 Task:  Click on Golf Select Pick Sheet First name Olivia Last name Garcia and  Email softage.4@softage.net Group 1 Patrick Cantlay Group 2 Justin Thomas Bonus Golfer Patrick Cantlay Group 3 Tom Kim Group 4 Sahith Theegala #1 Golfer For The Week Tom Kim Tie-Breaker Score 1 Submit pick sheet
Action: Mouse pressed left at (587, 220)
Screenshot: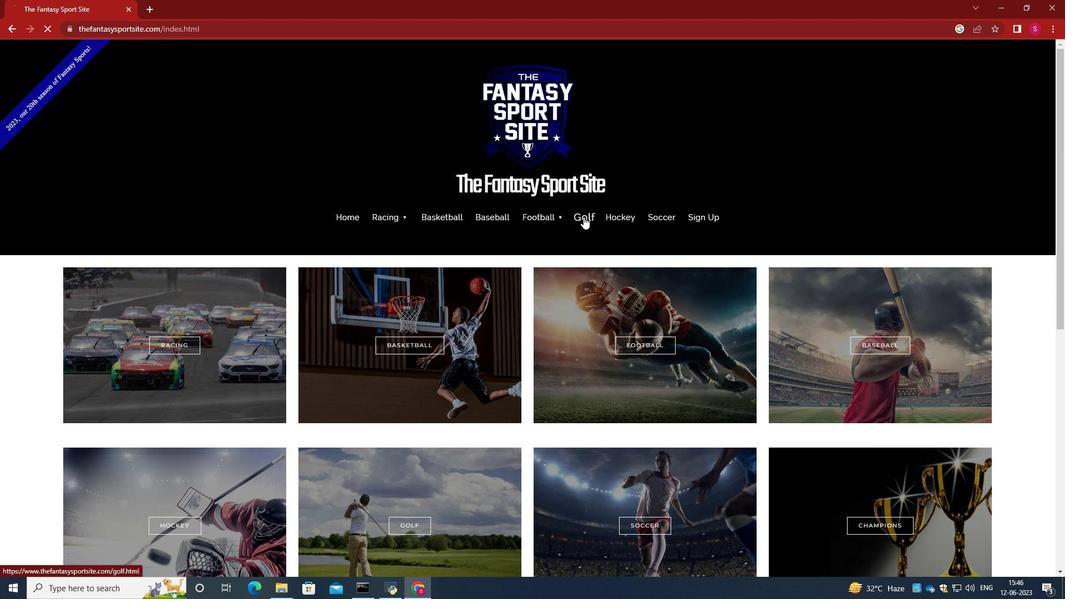 
Action: Mouse moved to (506, 309)
Screenshot: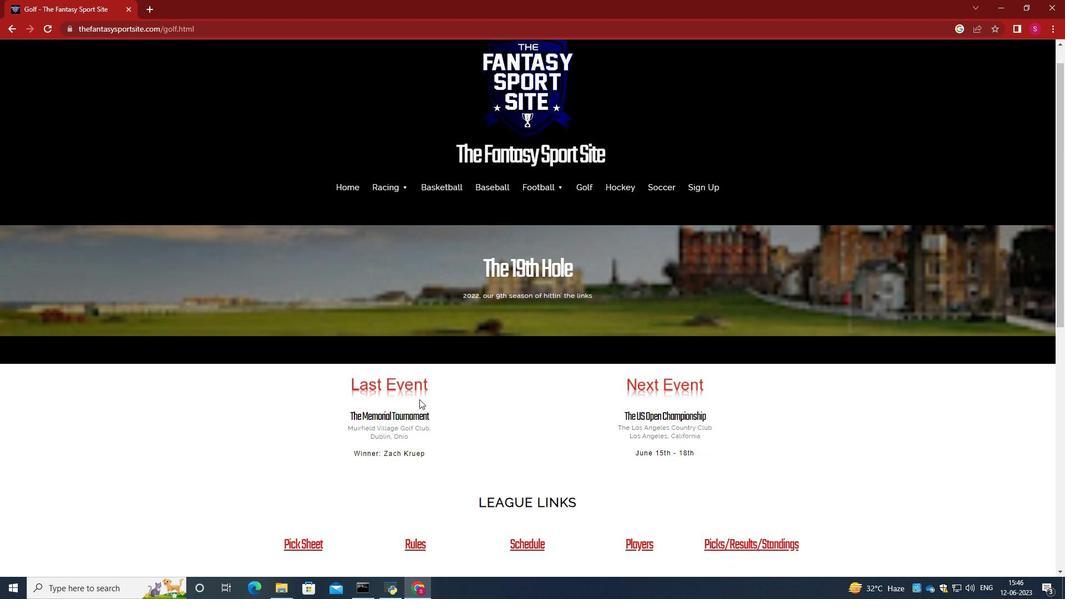 
Action: Mouse scrolled (506, 308) with delta (0, 0)
Screenshot: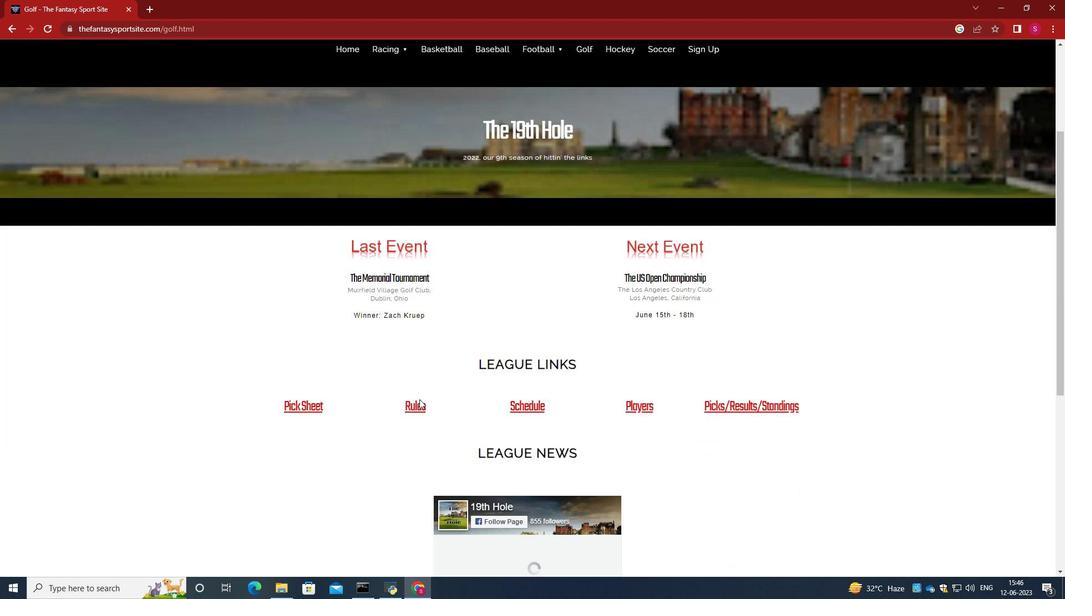 
Action: Mouse scrolled (506, 308) with delta (0, 0)
Screenshot: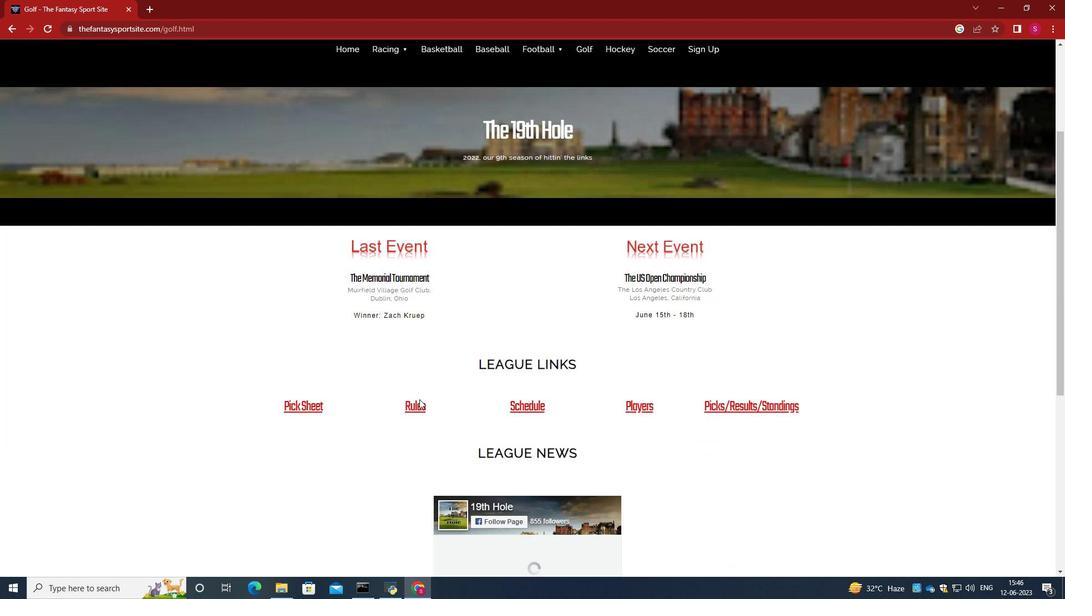 
Action: Mouse scrolled (506, 308) with delta (0, 0)
Screenshot: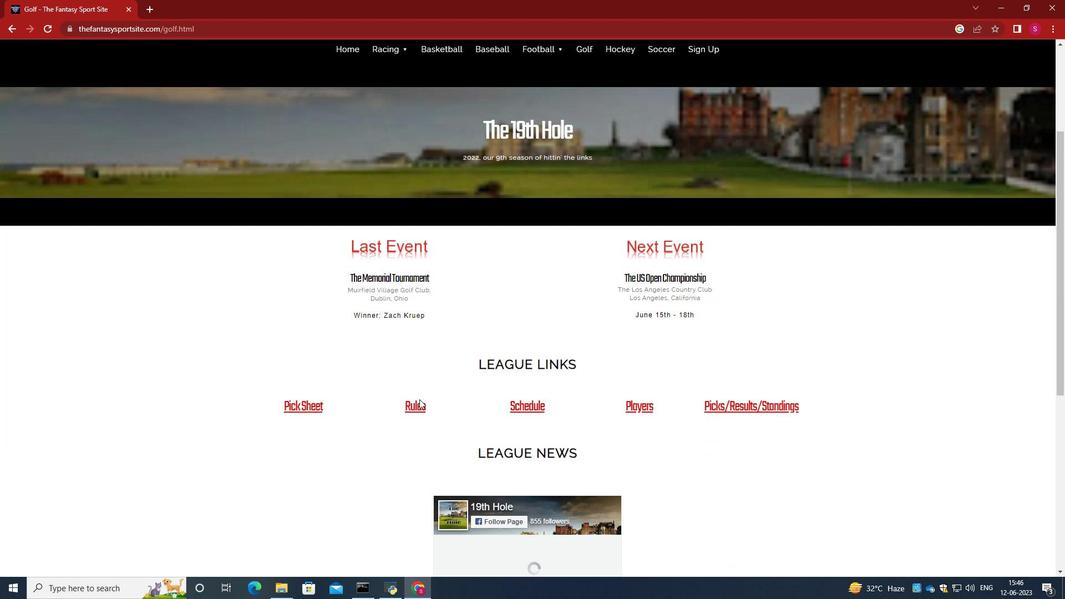 
Action: Mouse scrolled (506, 308) with delta (0, 0)
Screenshot: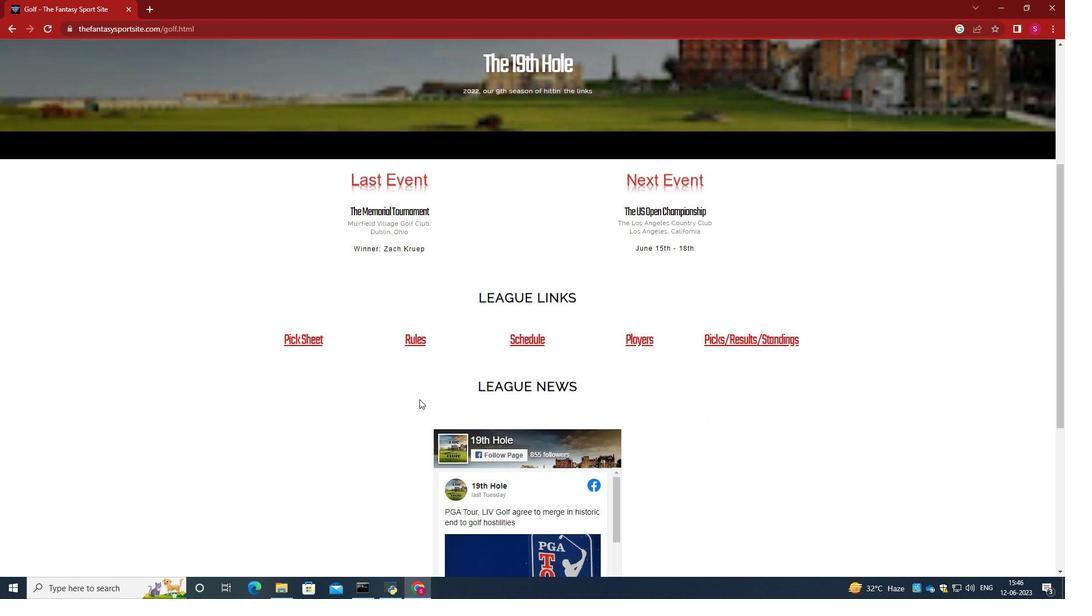 
Action: Mouse scrolled (506, 308) with delta (0, 0)
Screenshot: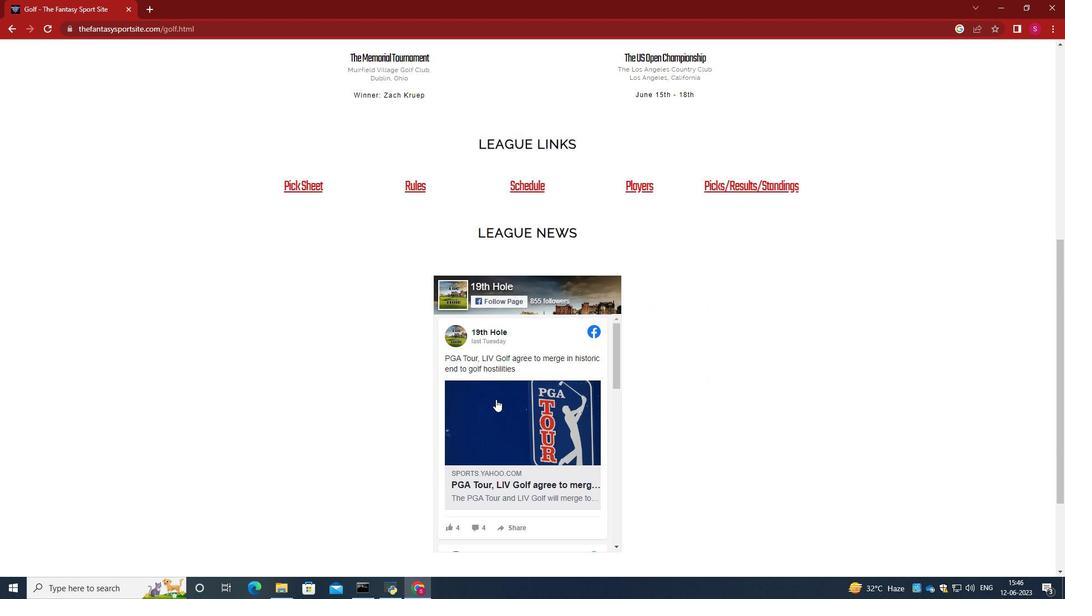 
Action: Mouse moved to (292, 295)
Screenshot: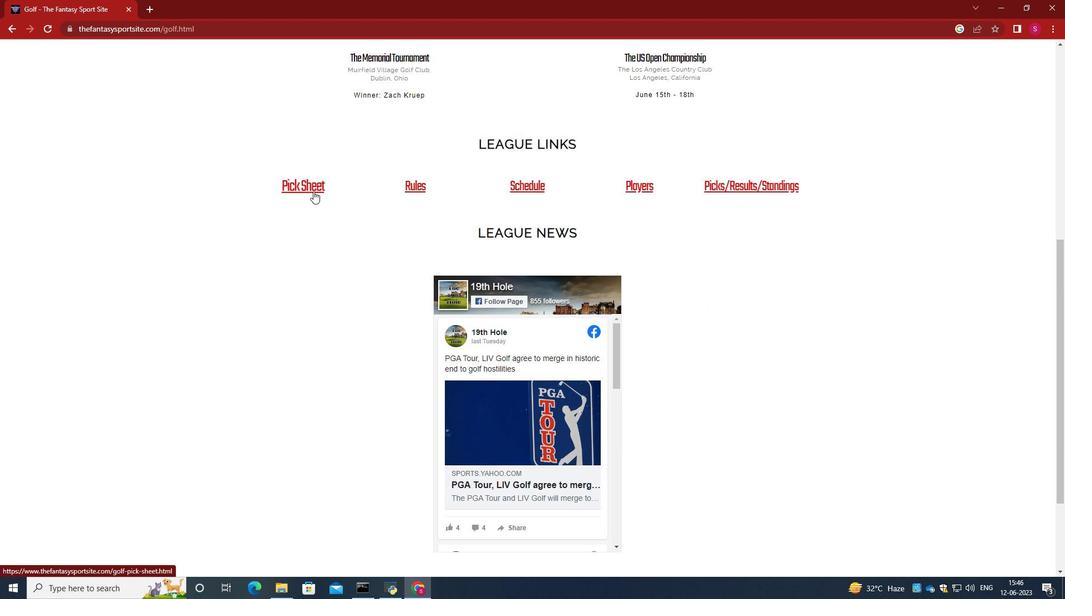 
Action: Mouse pressed left at (292, 295)
Screenshot: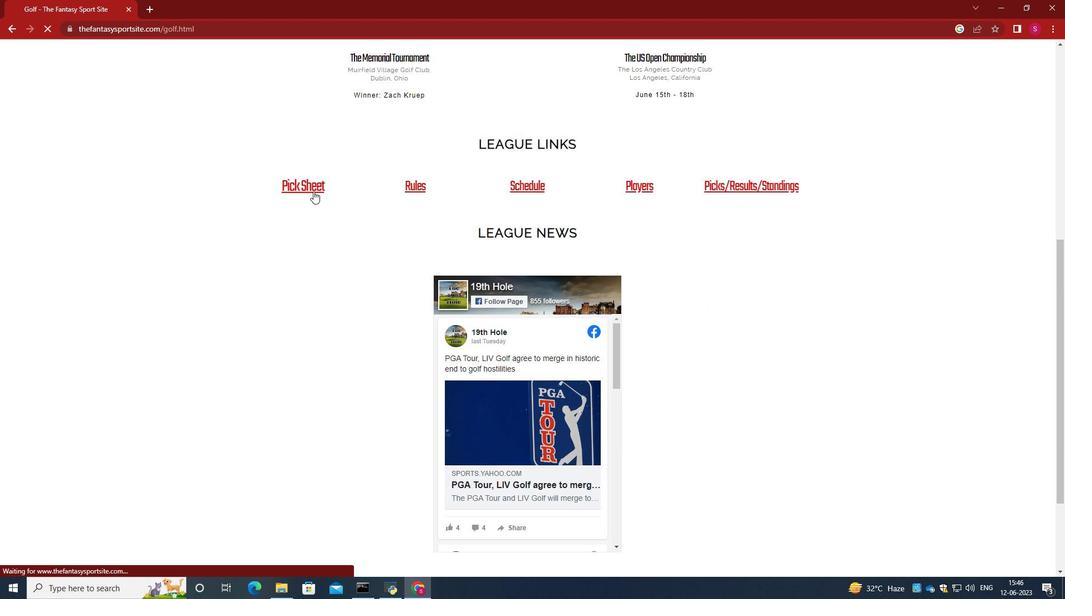 
Action: Mouse moved to (503, 282)
Screenshot: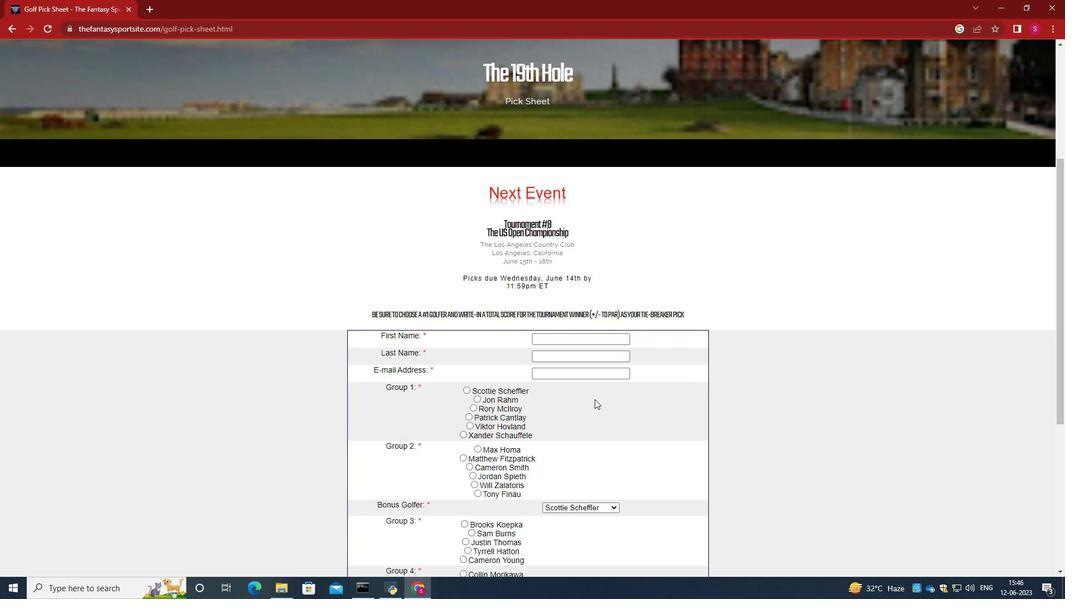 
Action: Mouse scrolled (503, 281) with delta (0, 0)
Screenshot: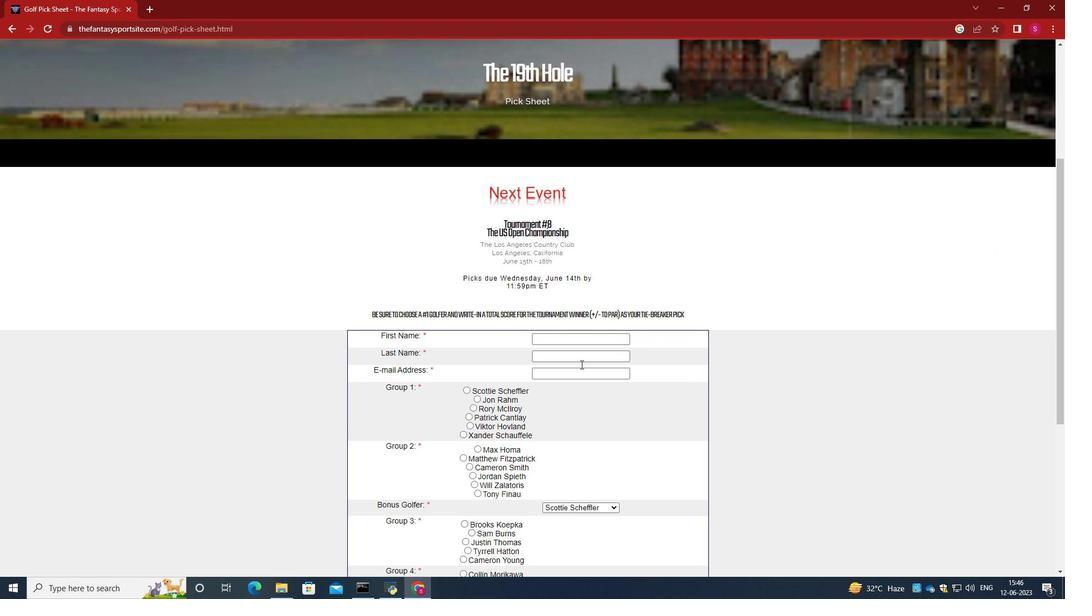 
Action: Mouse moved to (504, 284)
Screenshot: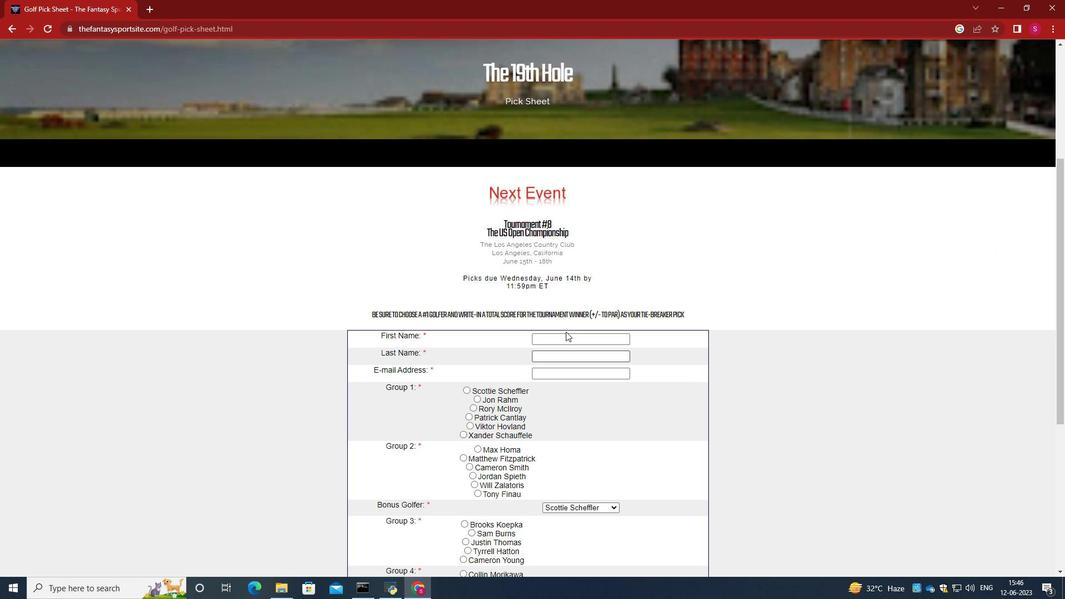 
Action: Mouse scrolled (504, 283) with delta (0, 0)
Screenshot: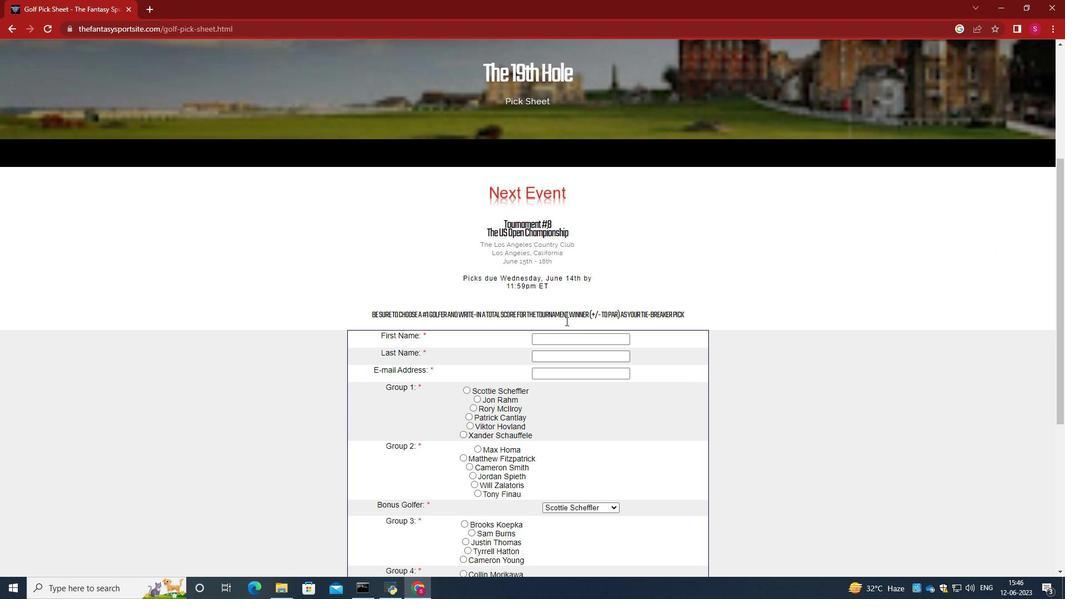 
Action: Mouse scrolled (504, 283) with delta (0, 0)
Screenshot: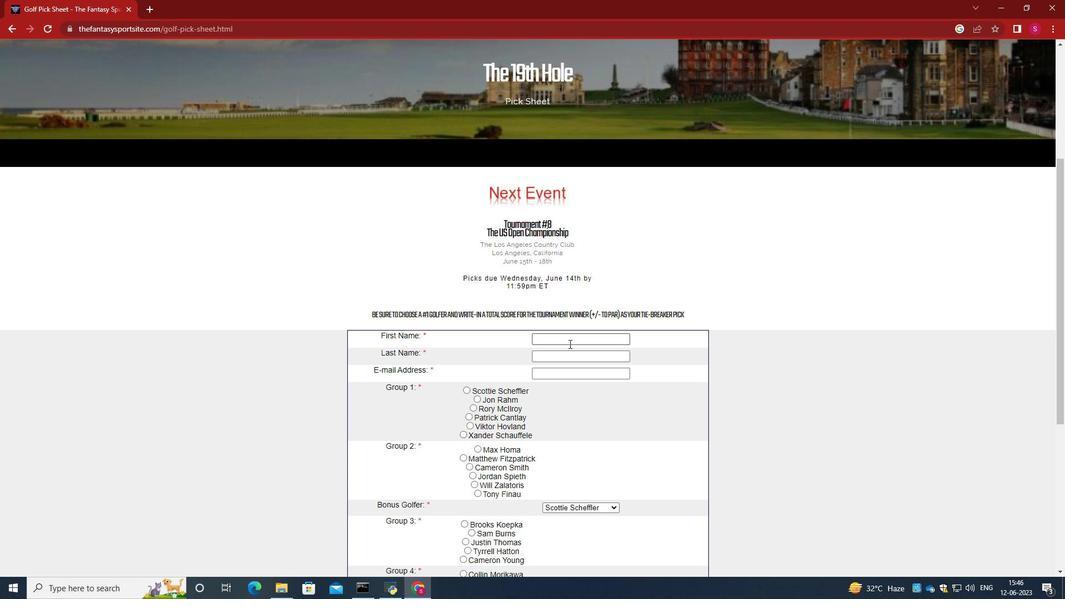 
Action: Mouse scrolled (504, 283) with delta (0, 0)
Screenshot: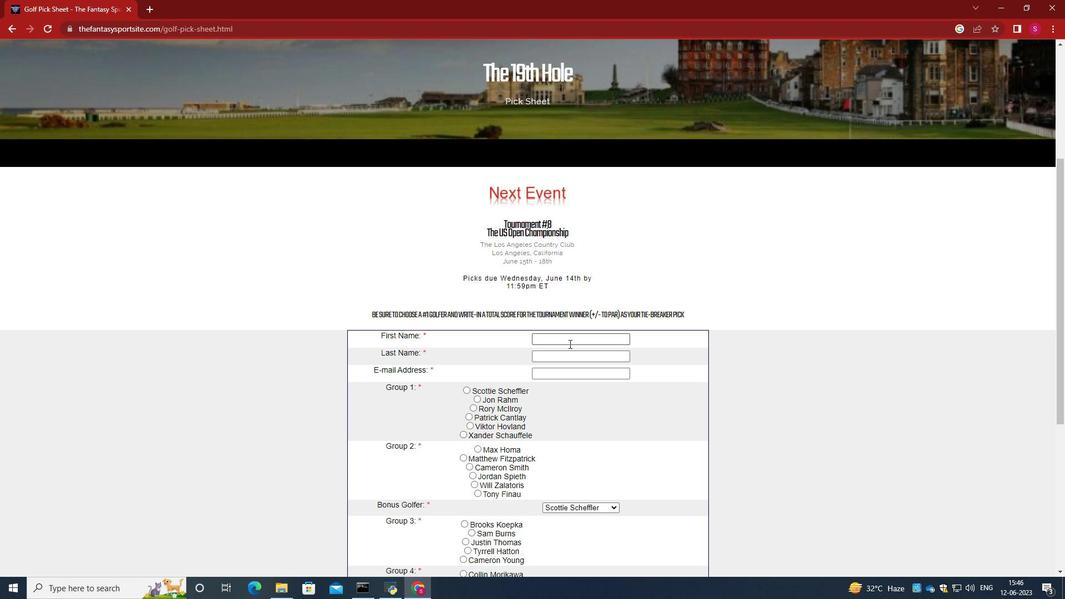 
Action: Mouse moved to (569, 337)
Screenshot: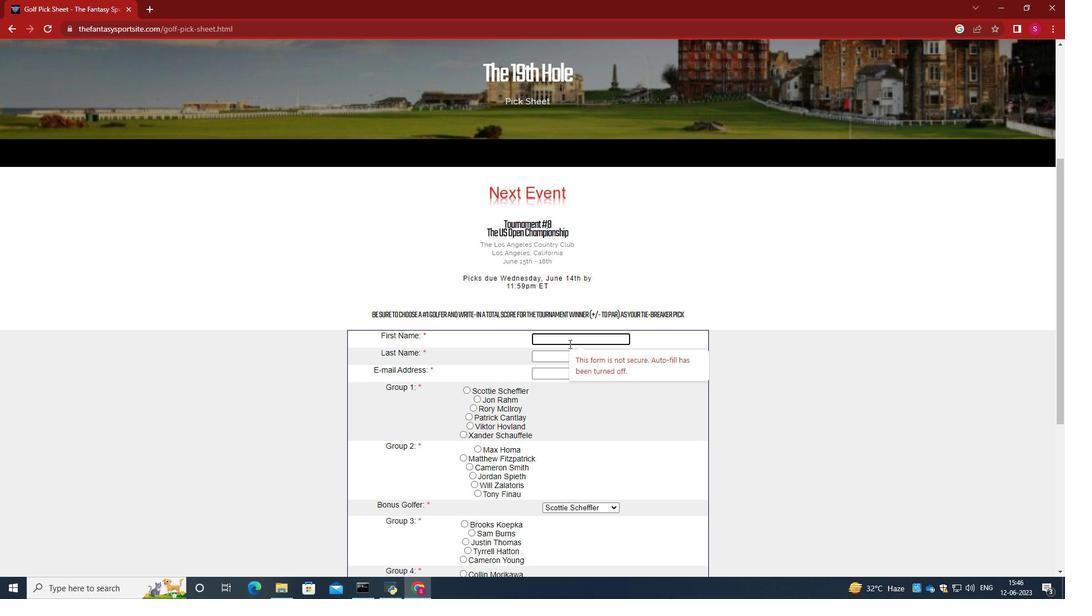 
Action: Mouse pressed left at (569, 337)
Screenshot: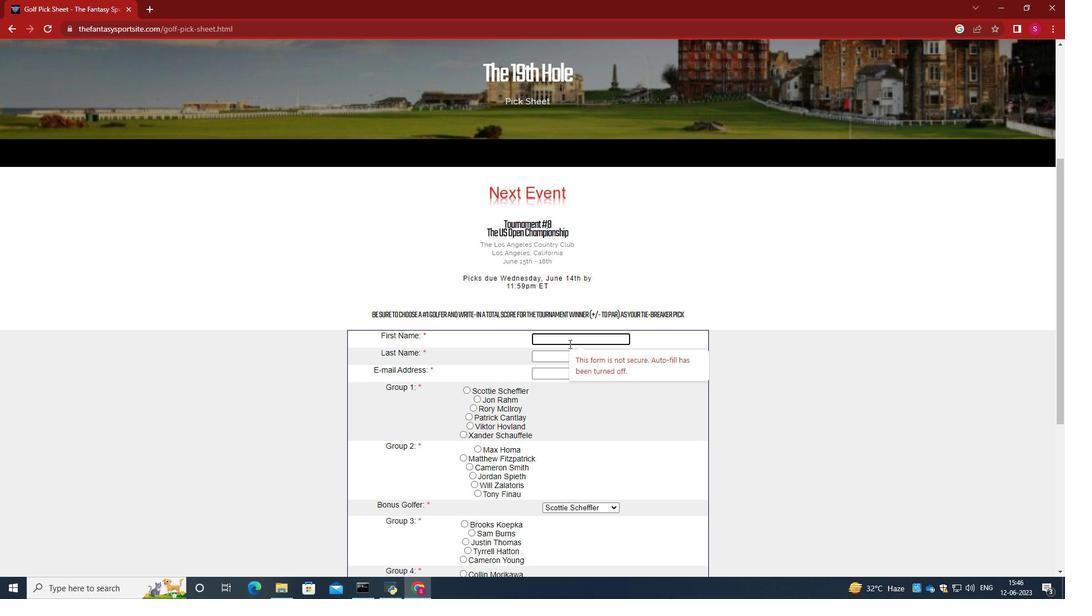 
Action: Key pressed <Key.caps_lock>O<Key.caps_lock>livia<Key.tab><Key.caps_lock>F<Key.caps_lock><Key.backspace><Key.caps_lock>G<Key.caps_lock>arcia<Key.tab>softage.4<Key.shift>@softage.net
Screenshot: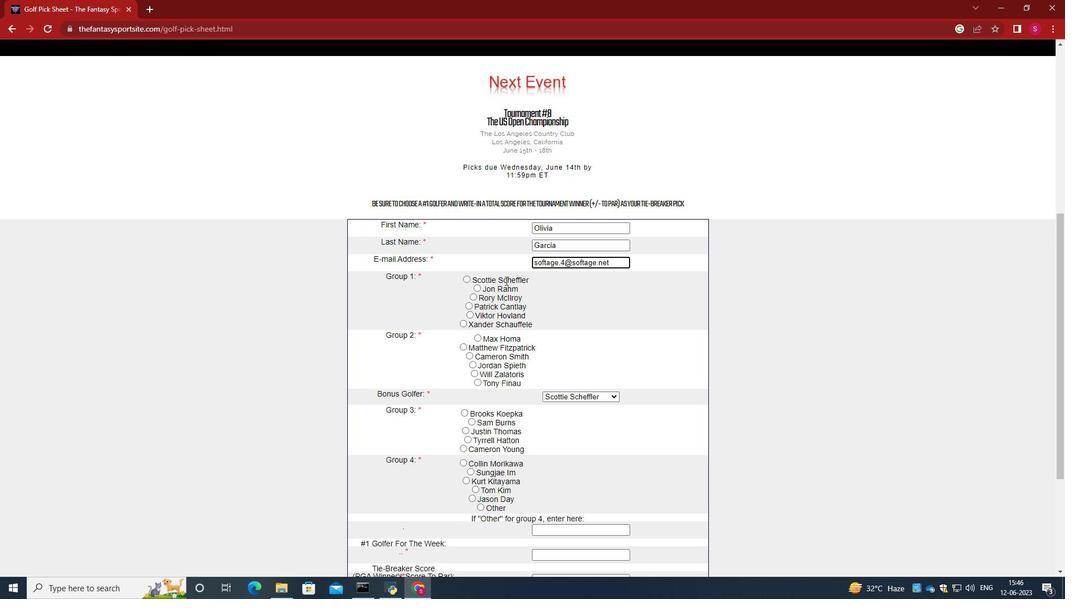 
Action: Mouse moved to (468, 417)
Screenshot: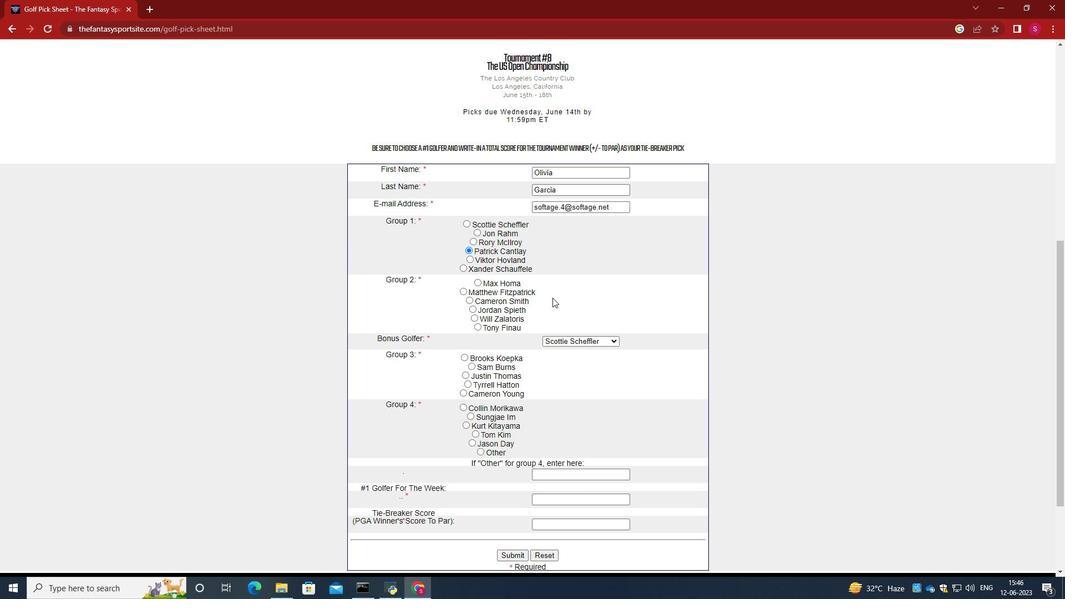 
Action: Mouse pressed left at (468, 417)
Screenshot: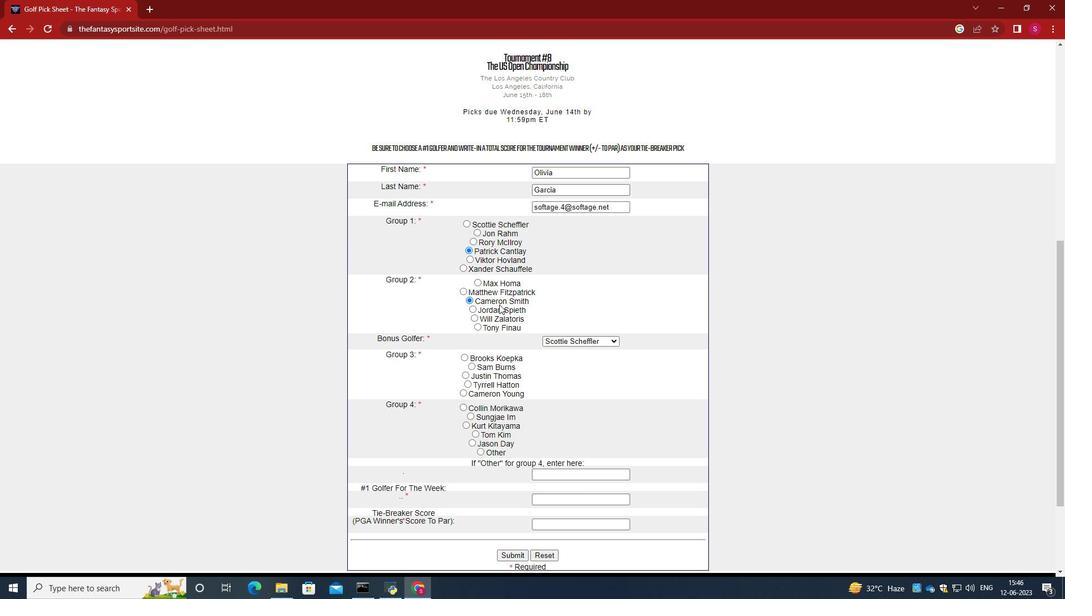 
Action: Mouse moved to (548, 412)
Screenshot: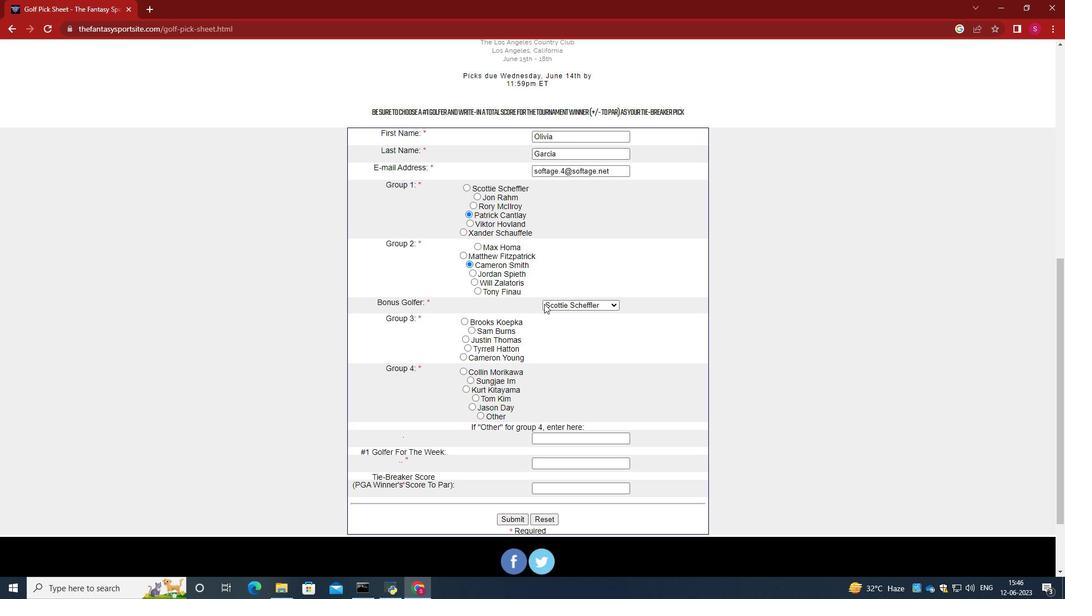 
Action: Mouse scrolled (548, 411) with delta (0, 0)
Screenshot: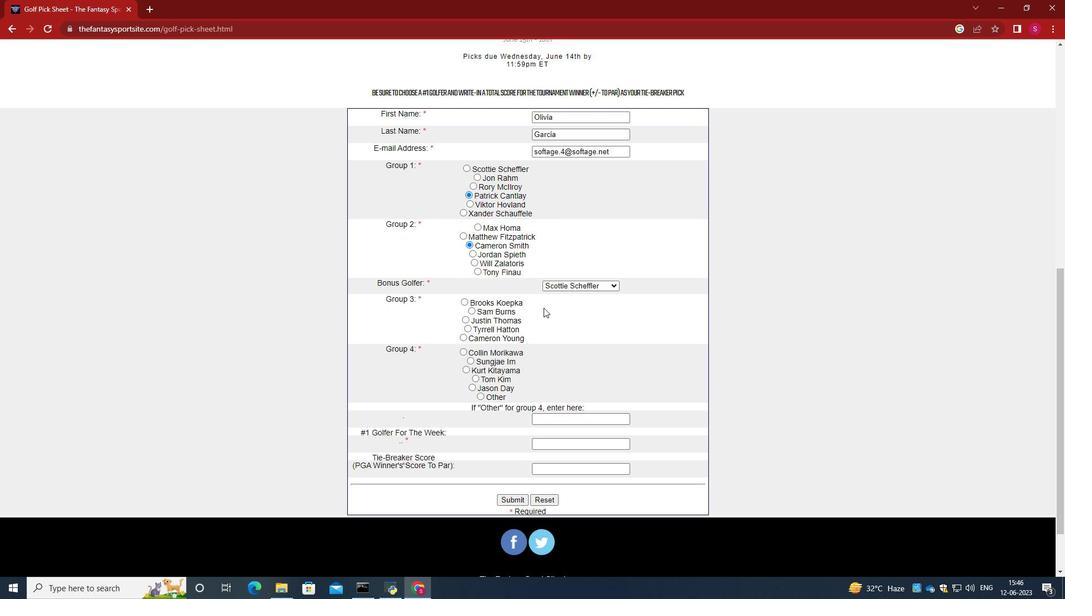 
Action: Mouse moved to (524, 411)
Screenshot: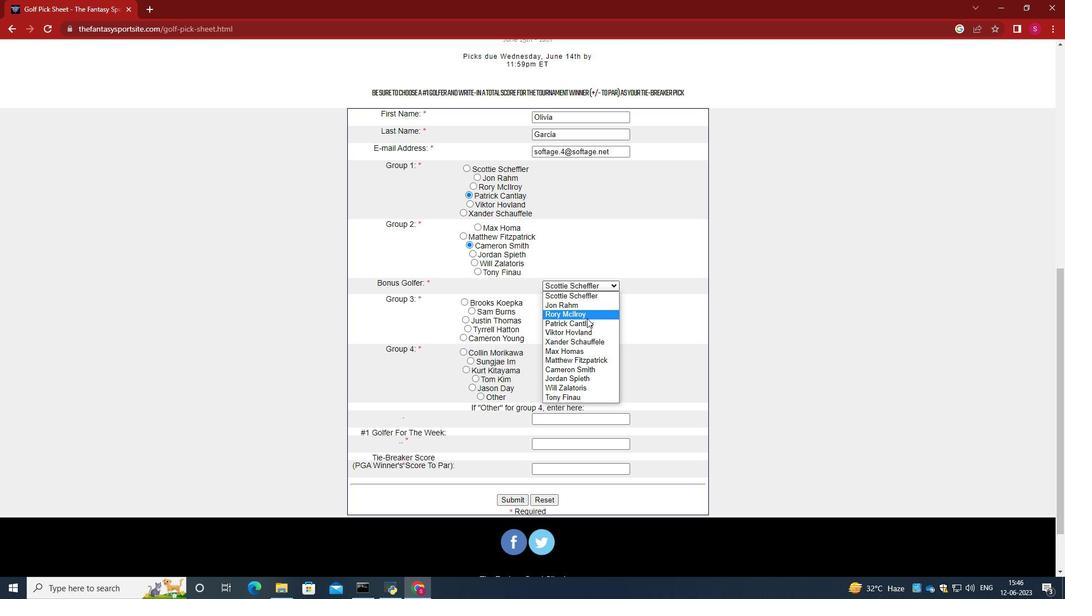 
Action: Mouse scrolled (524, 410) with delta (0, 0)
Screenshot: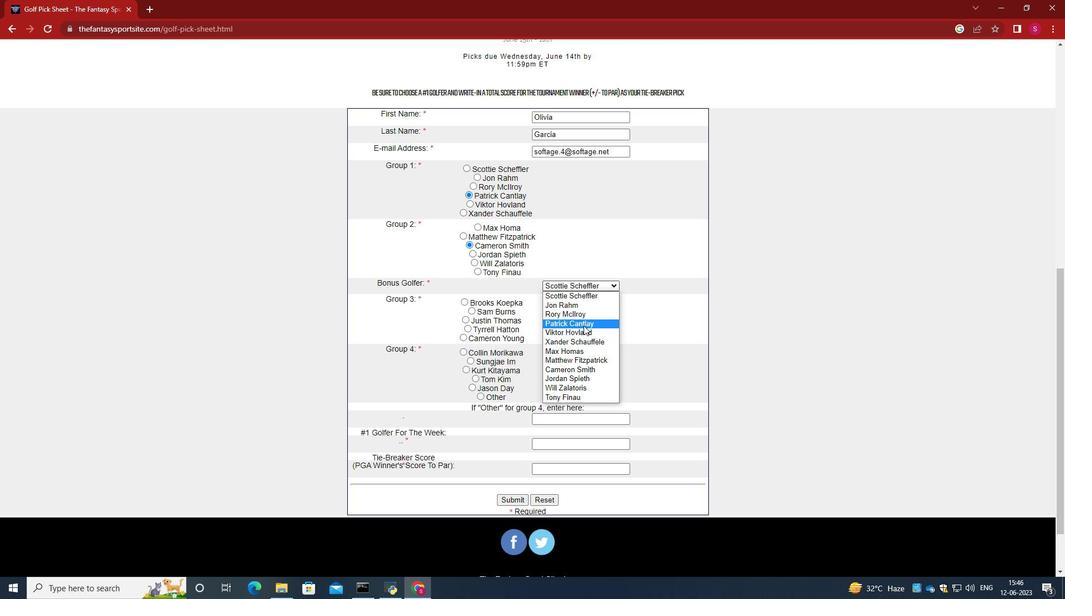 
Action: Mouse scrolled (524, 410) with delta (0, 0)
Screenshot: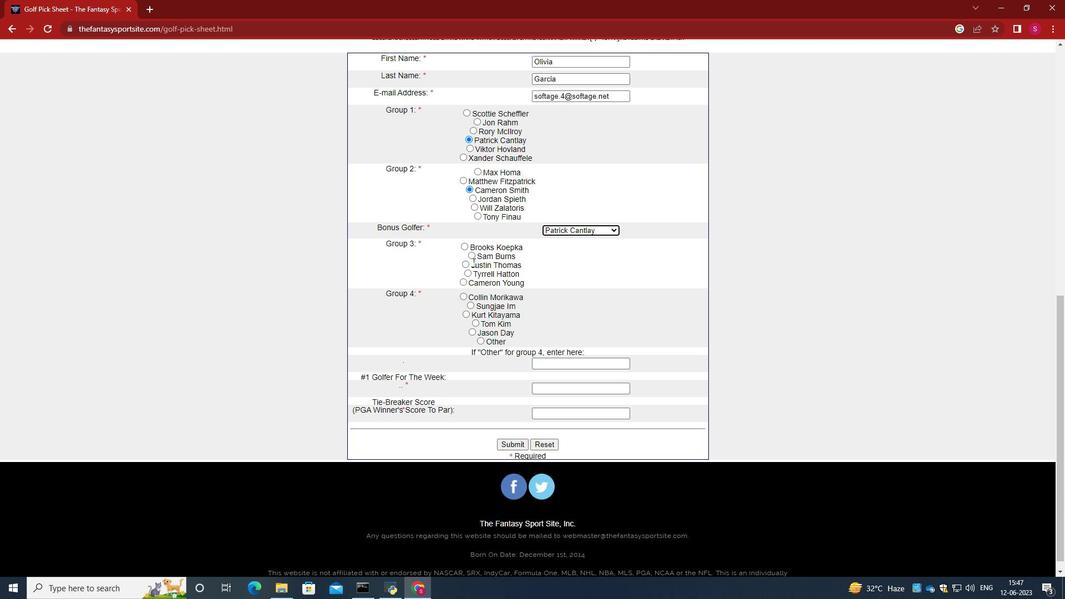 
Action: Mouse moved to (522, 391)
Screenshot: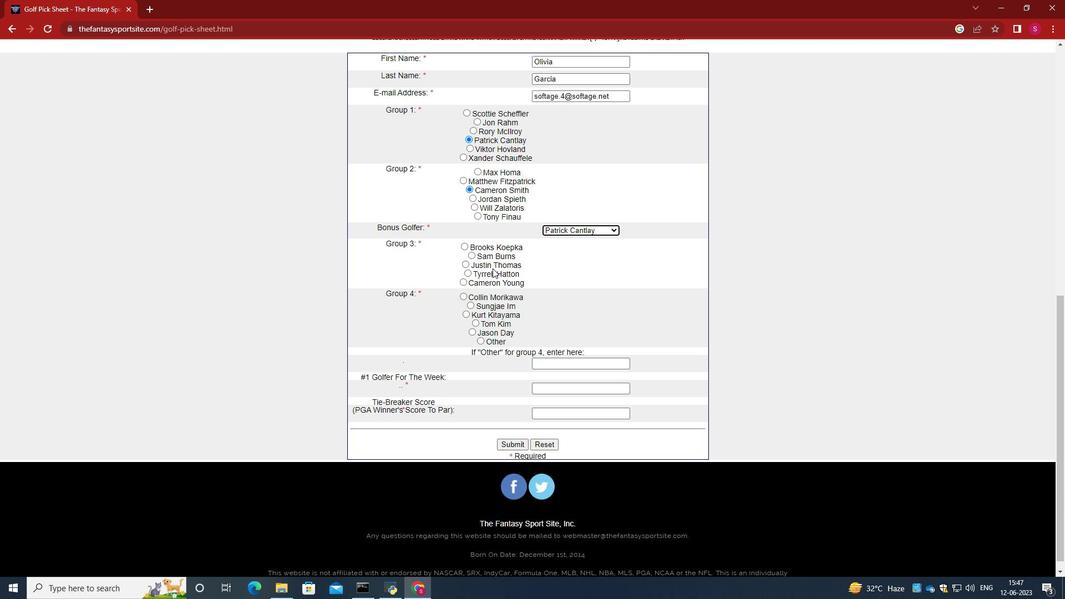 
Action: Mouse scrolled (522, 390) with delta (0, 0)
Screenshot: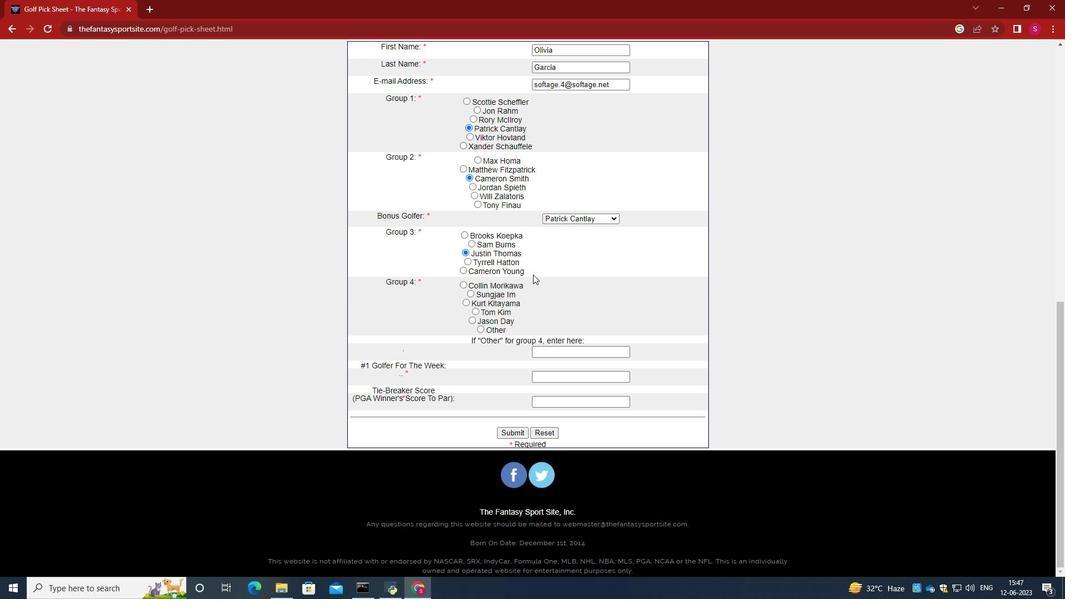 
Action: Mouse moved to (583, 216)
Screenshot: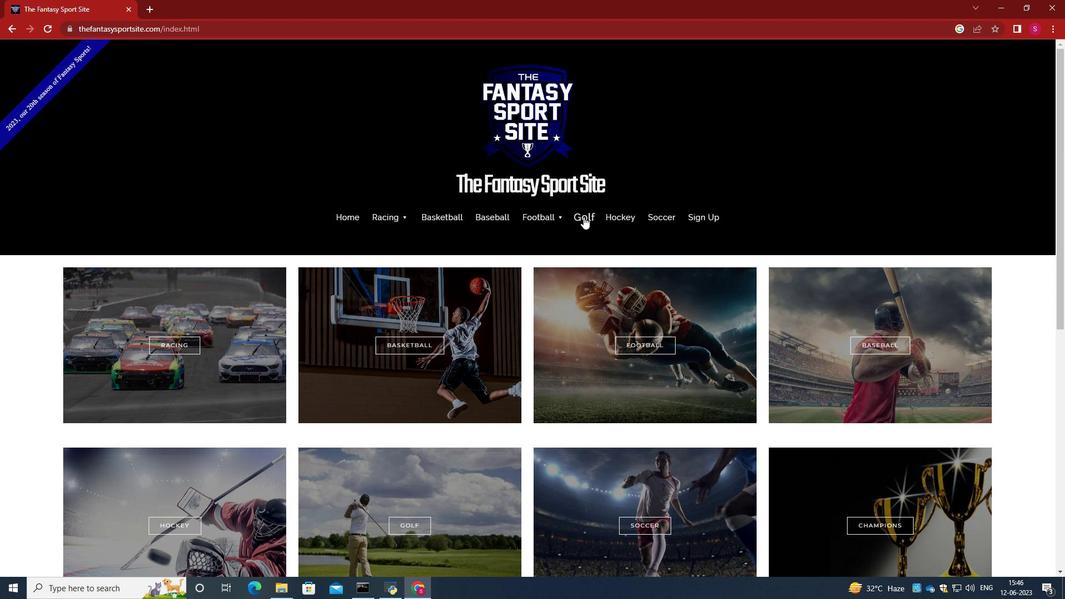 
Action: Mouse pressed left at (583, 216)
Screenshot: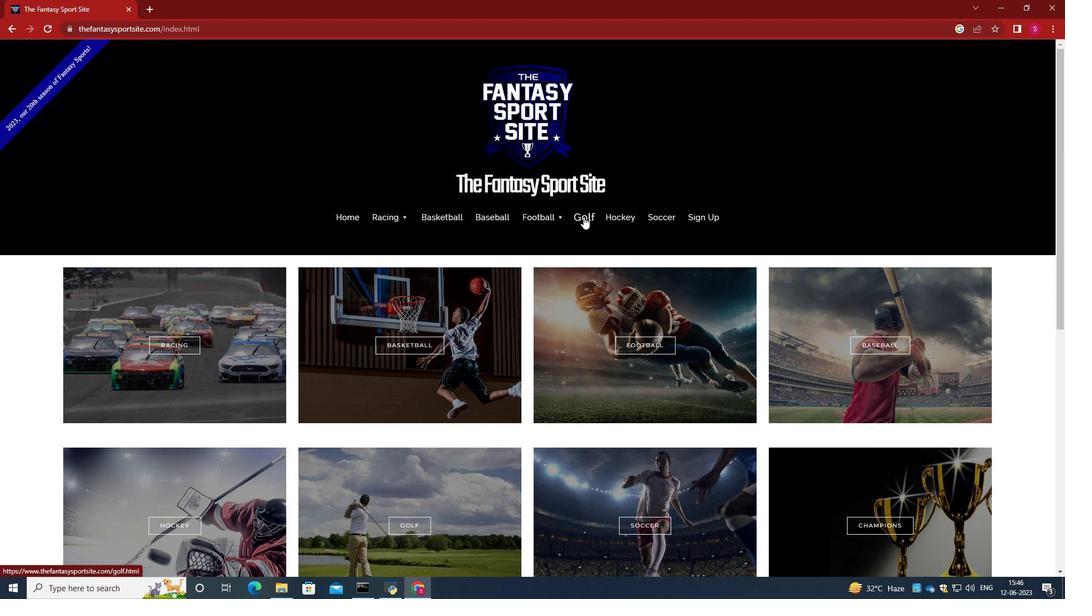 
Action: Mouse moved to (419, 399)
Screenshot: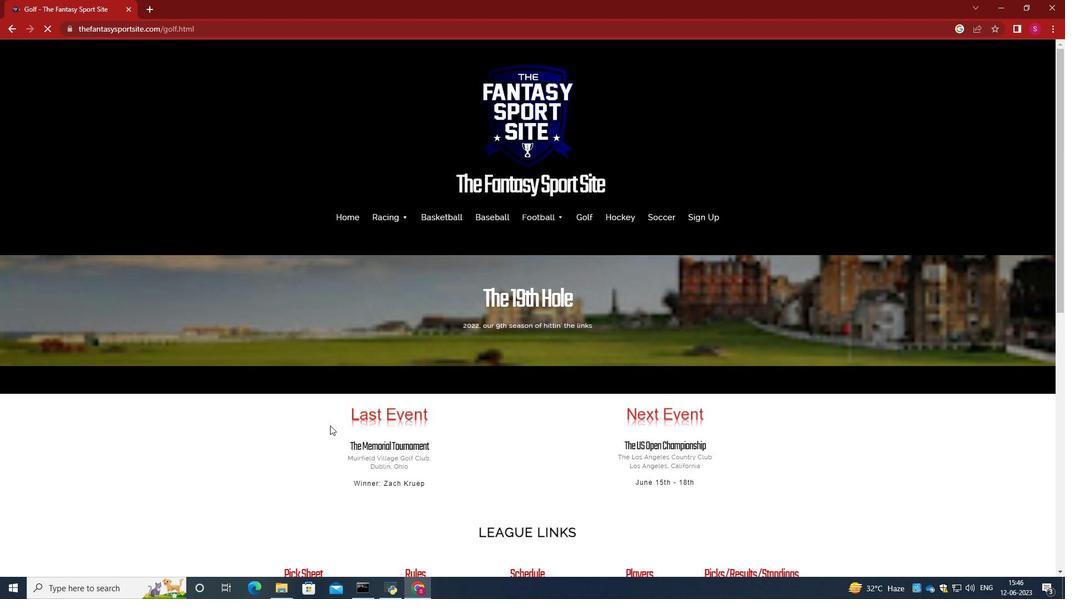 
Action: Mouse scrolled (419, 398) with delta (0, 0)
Screenshot: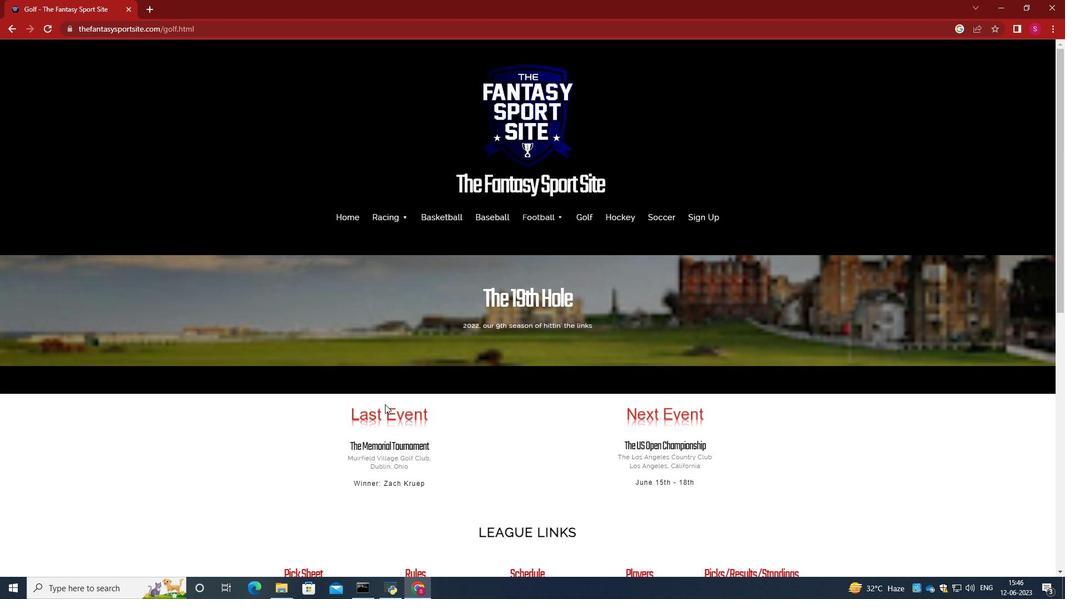 
Action: Mouse scrolled (419, 398) with delta (0, 0)
Screenshot: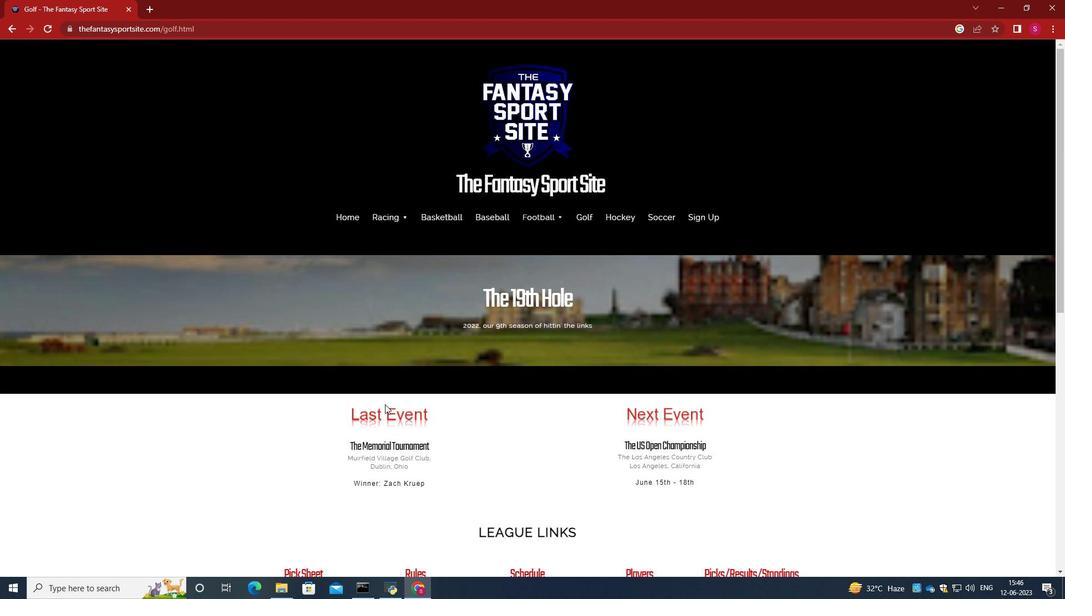 
Action: Mouse scrolled (419, 398) with delta (0, 0)
Screenshot: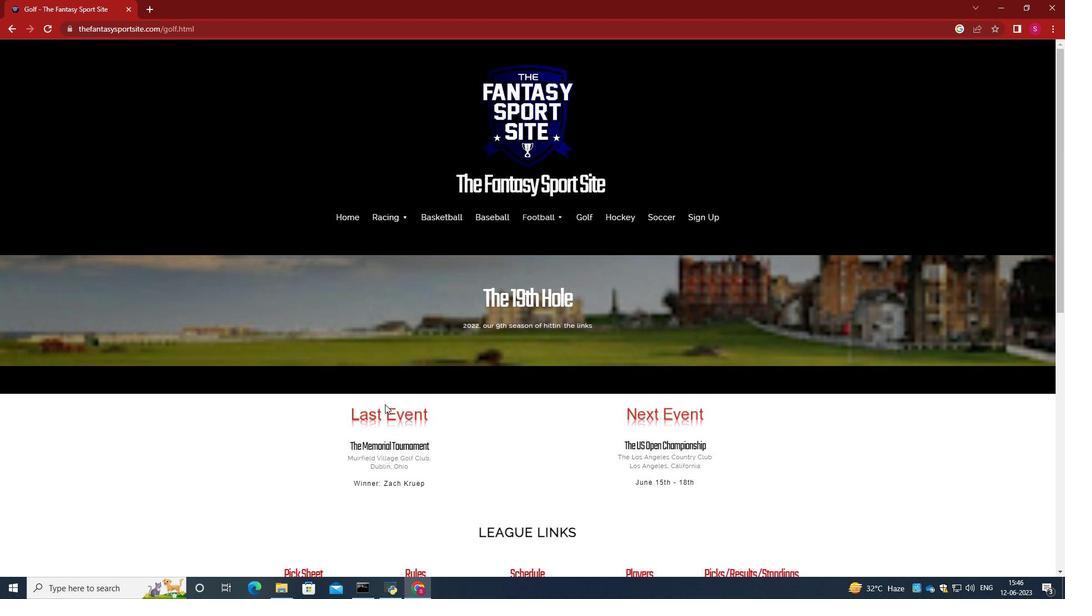
Action: Mouse scrolled (419, 398) with delta (0, 0)
Screenshot: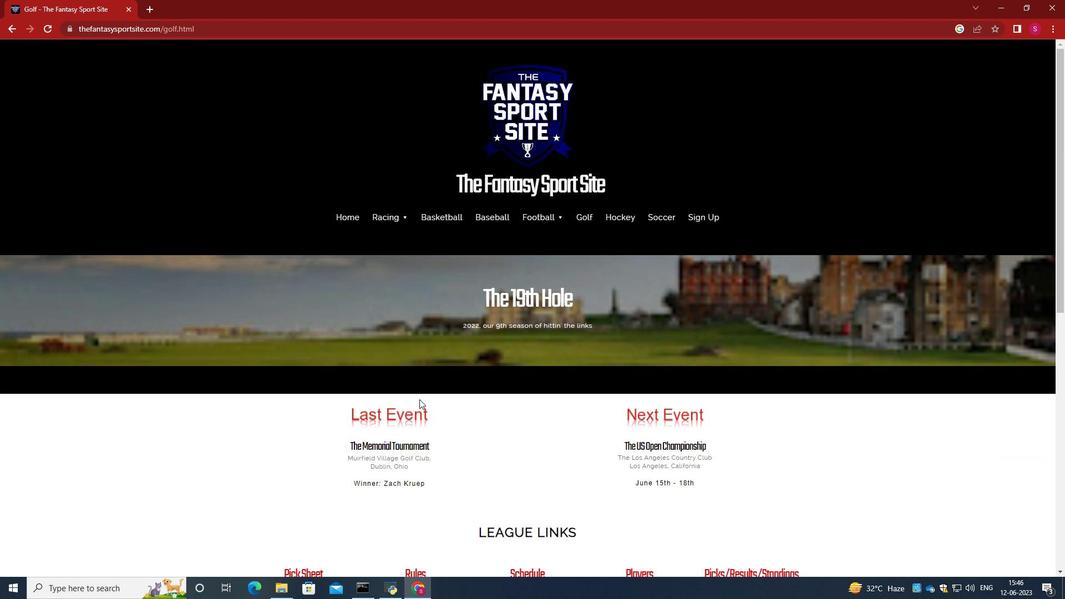 
Action: Mouse scrolled (419, 398) with delta (0, 0)
Screenshot: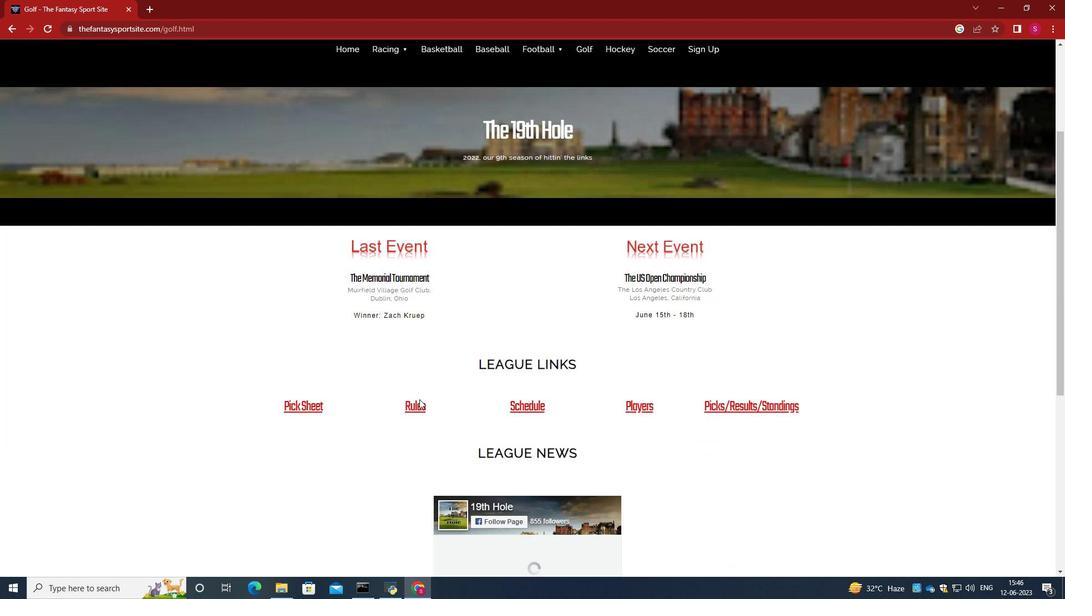 
Action: Mouse scrolled (419, 398) with delta (0, 0)
Screenshot: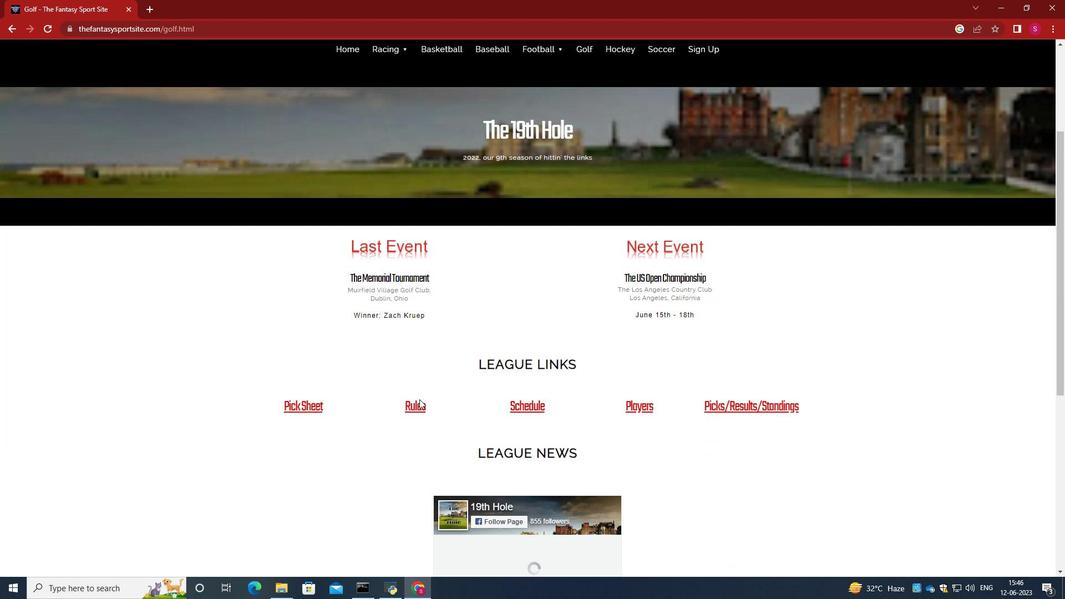 
Action: Mouse scrolled (419, 398) with delta (0, 0)
Screenshot: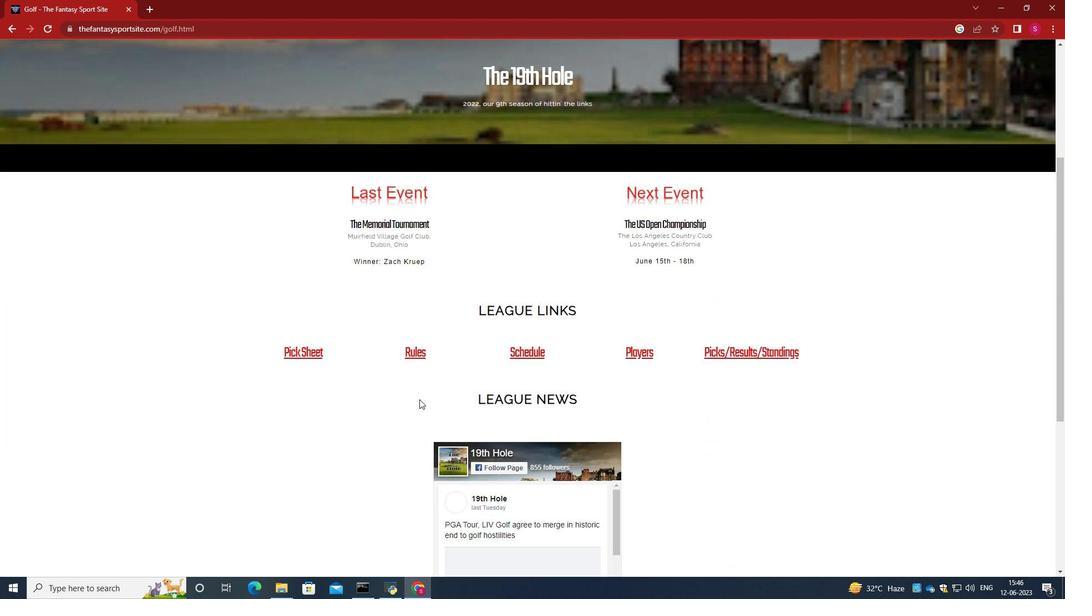 
Action: Mouse moved to (313, 191)
Screenshot: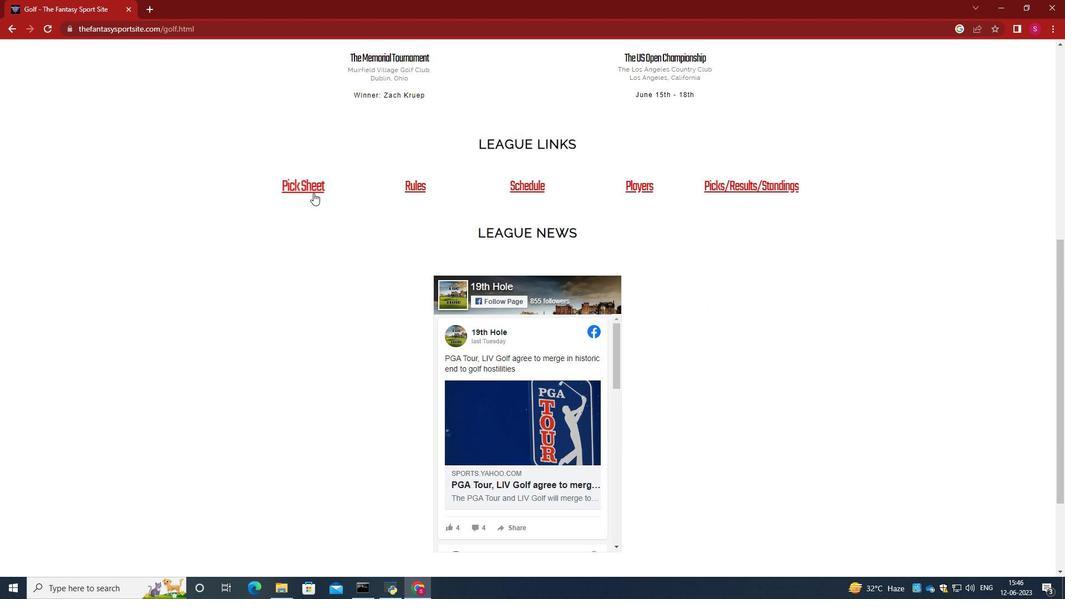 
Action: Mouse pressed left at (313, 191)
Screenshot: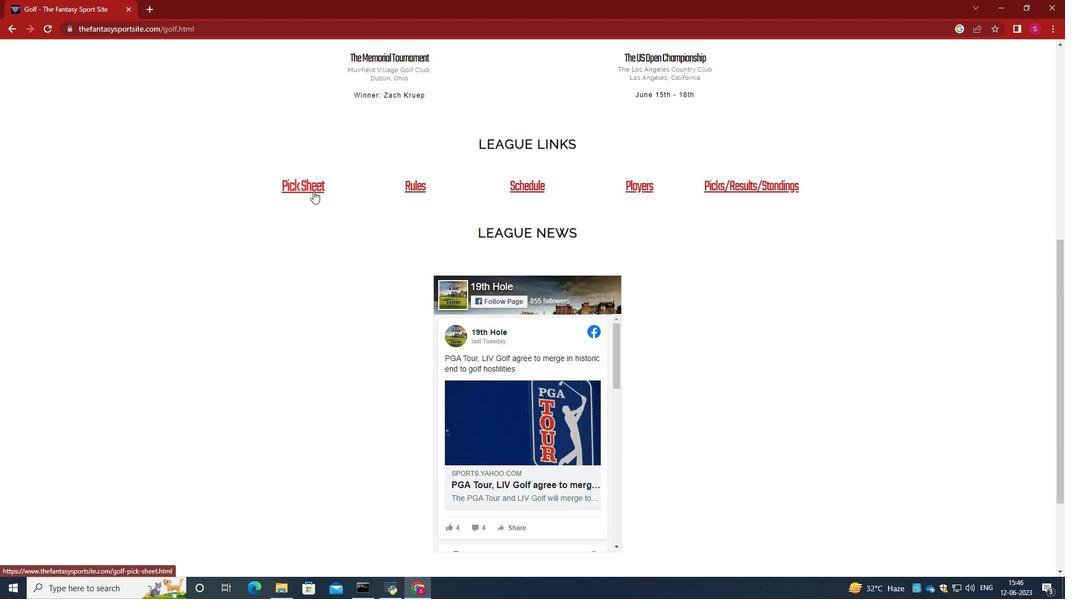 
Action: Mouse moved to (629, 300)
Screenshot: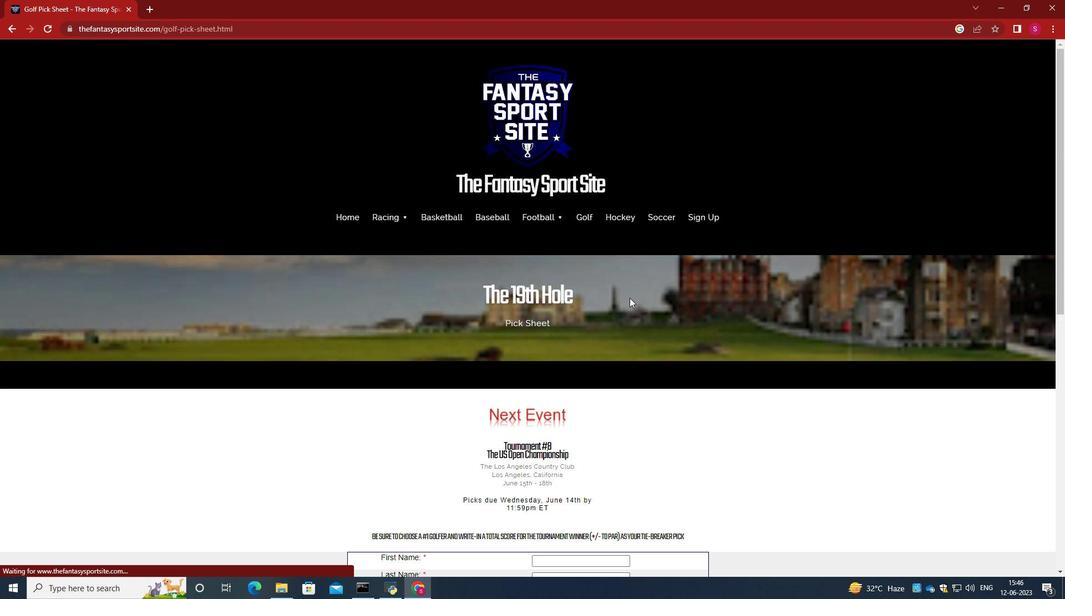 
Action: Mouse scrolled (629, 300) with delta (0, 0)
Screenshot: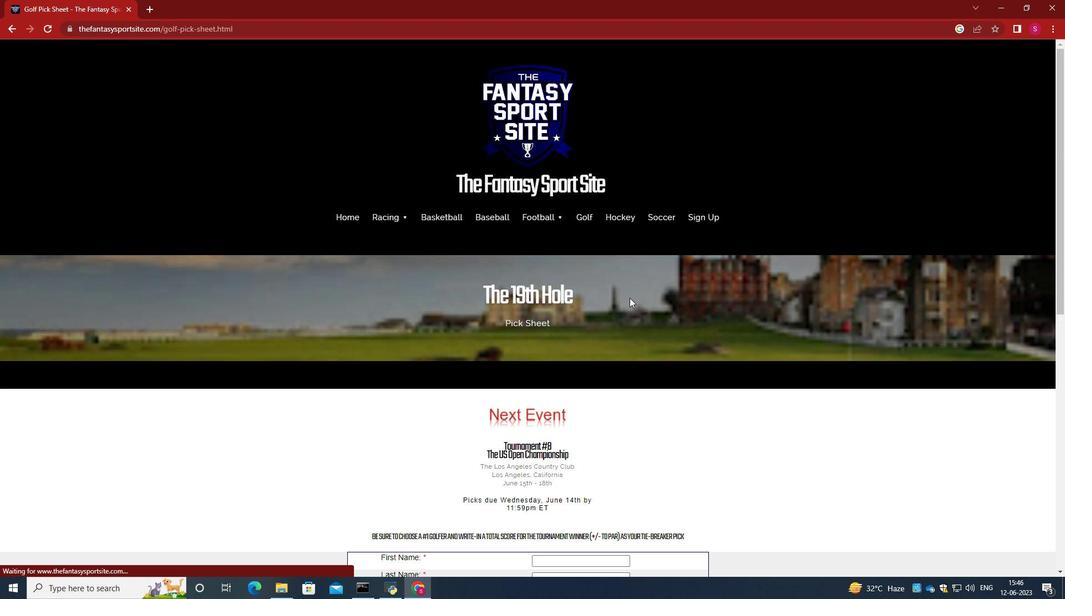
Action: Mouse moved to (629, 315)
Screenshot: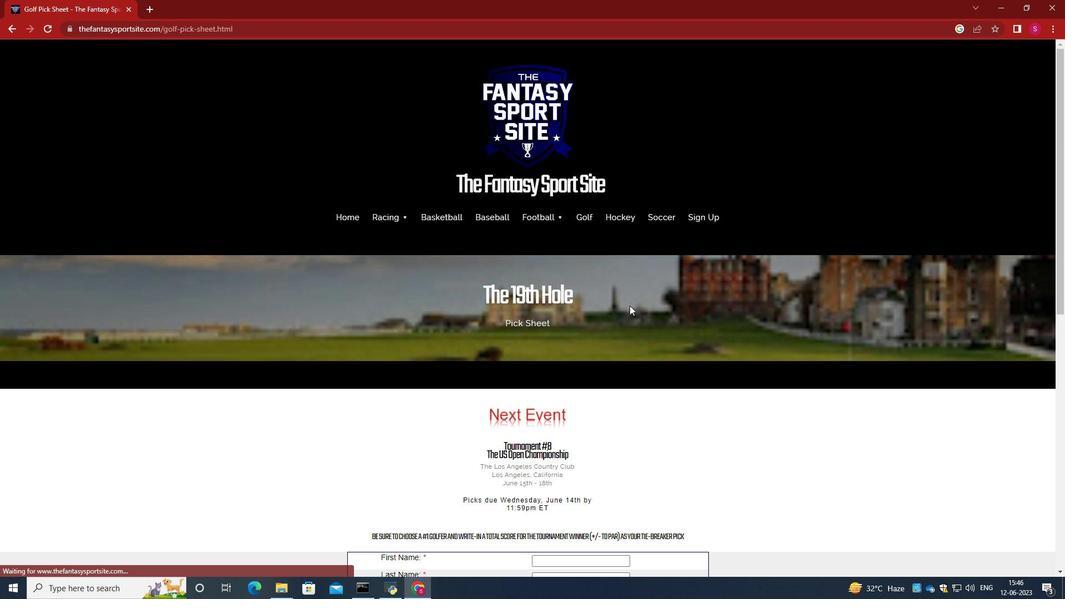 
Action: Mouse scrolled (629, 310) with delta (0, 0)
Screenshot: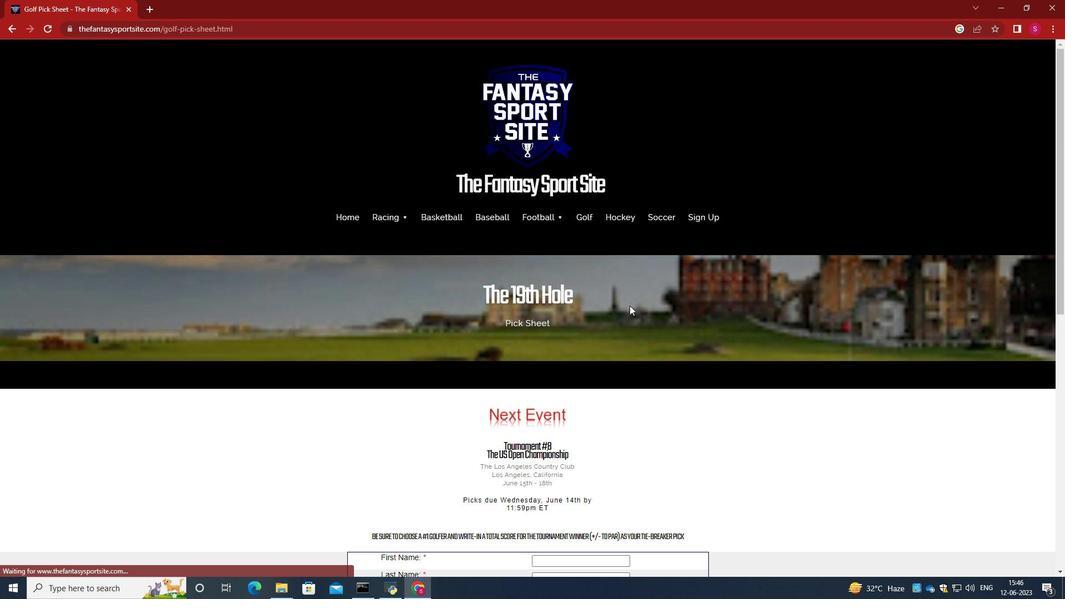 
Action: Mouse moved to (633, 350)
Screenshot: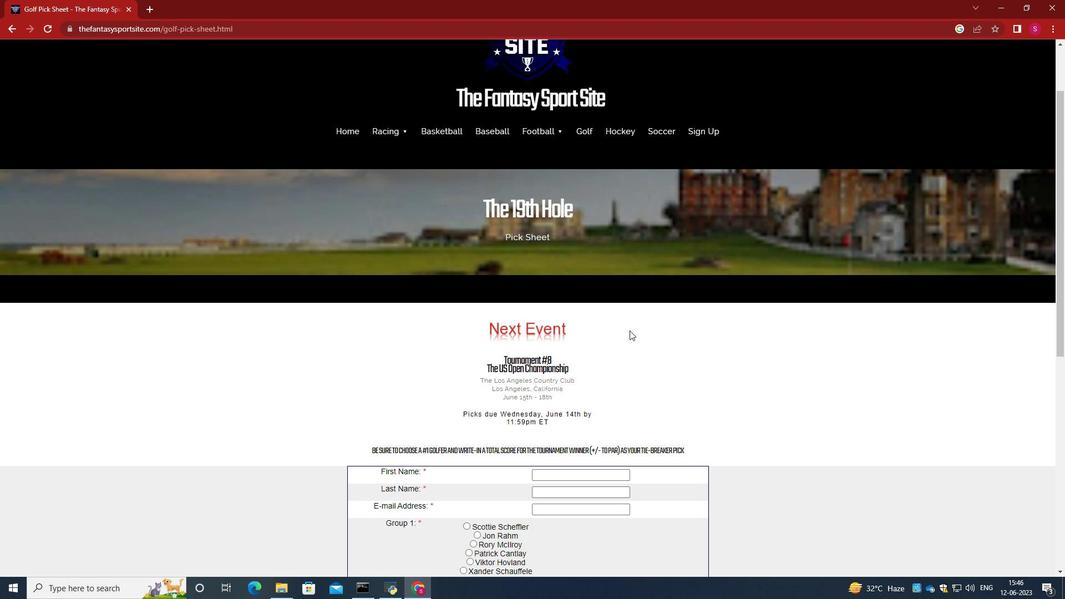 
Action: Mouse scrolled (633, 349) with delta (0, 0)
Screenshot: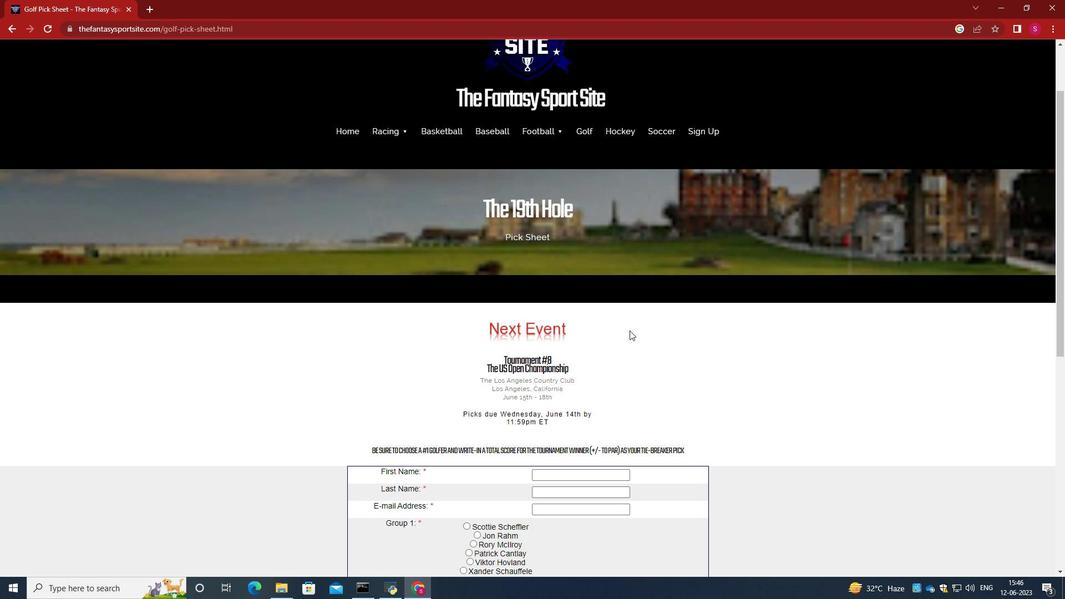 
Action: Mouse moved to (634, 354)
Screenshot: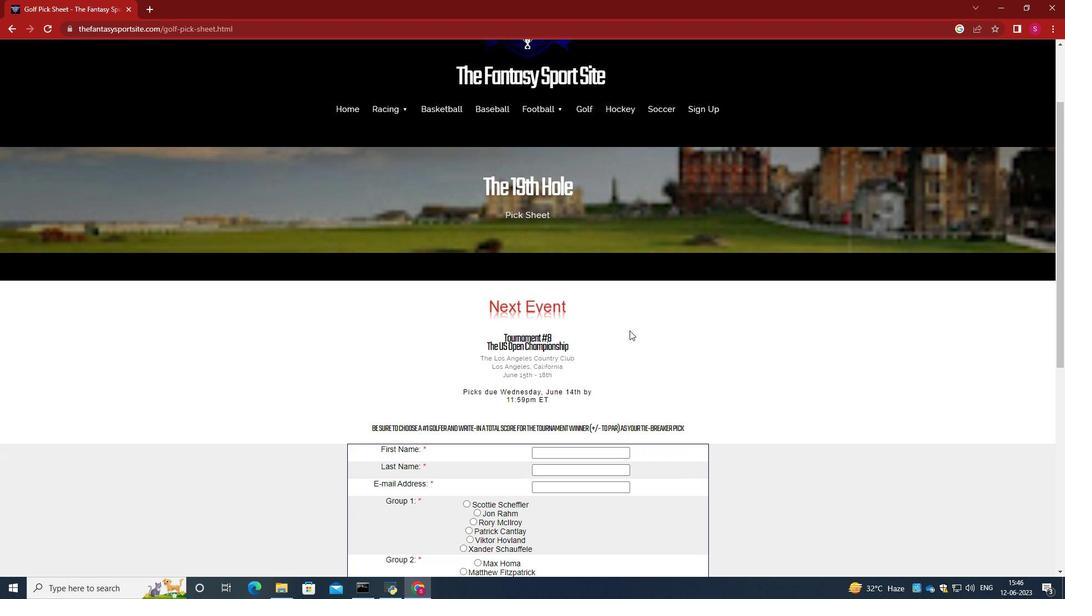 
Action: Mouse scrolled (634, 354) with delta (0, 0)
Screenshot: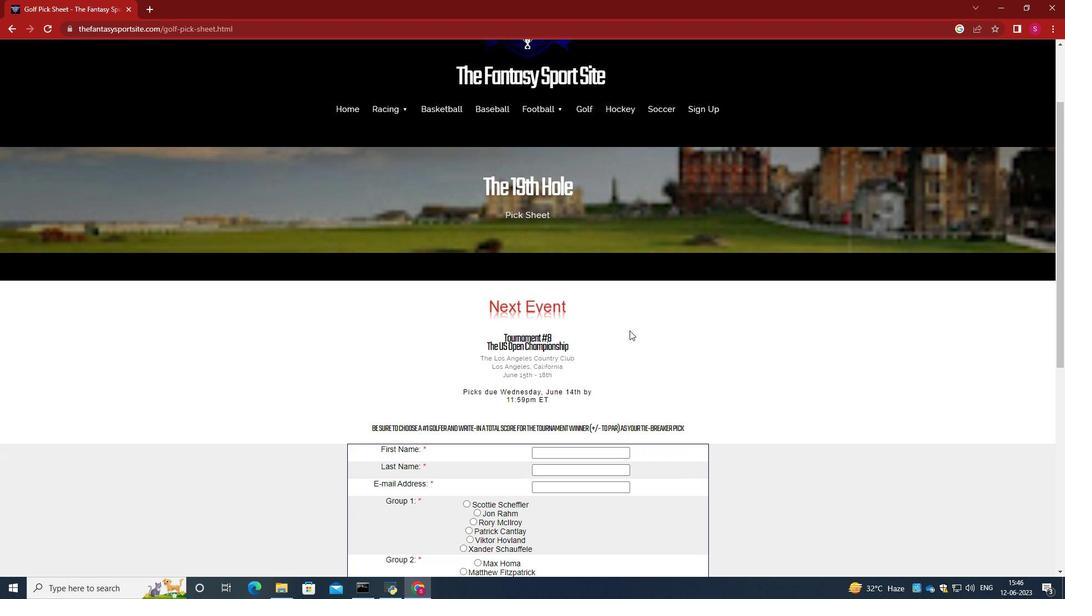 
Action: Mouse moved to (569, 344)
Screenshot: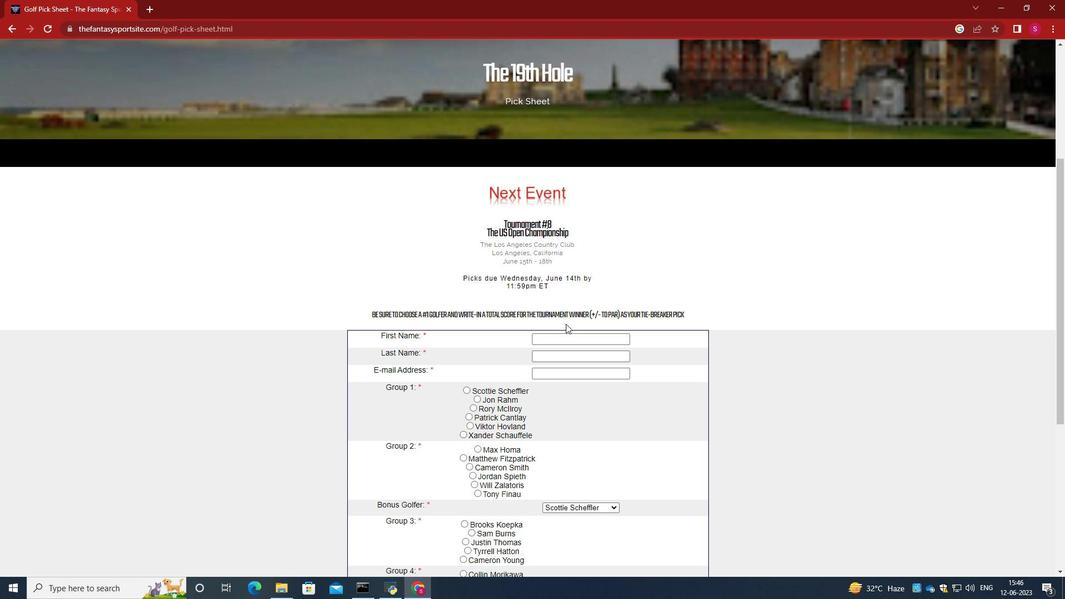 
Action: Mouse pressed left at (569, 344)
Screenshot: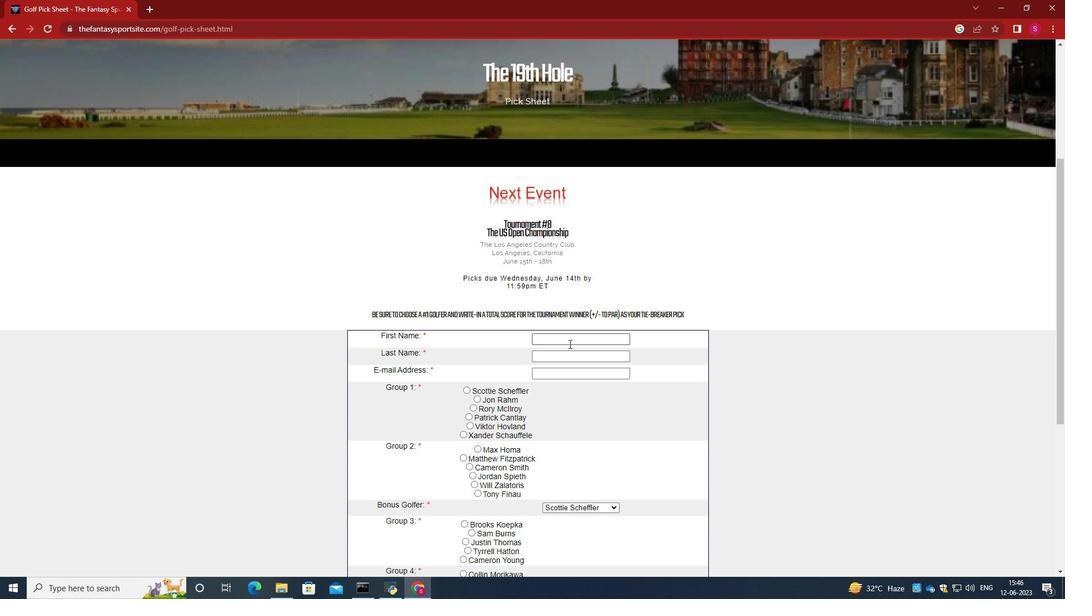 
Action: Key pressed <Key.caps_lock>O<Key.caps_lock>livia<Key.tab><Key.caps_lock>G<Key.caps_lock>r<Key.backspace>arcia<Key.tab>softage.4<Key.shift>@softage.net
Screenshot: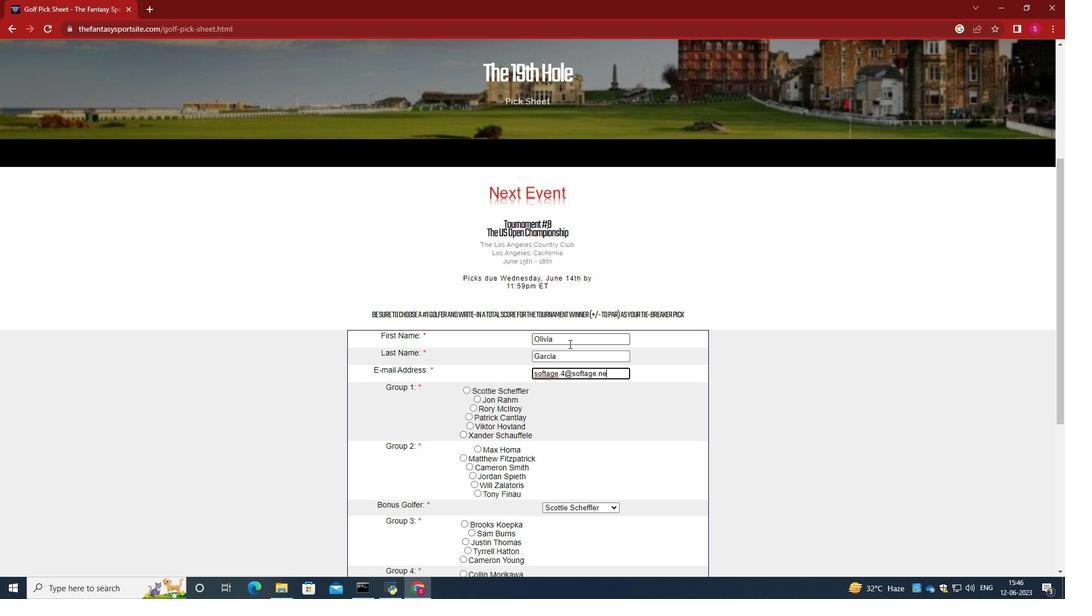
Action: Mouse moved to (570, 395)
Screenshot: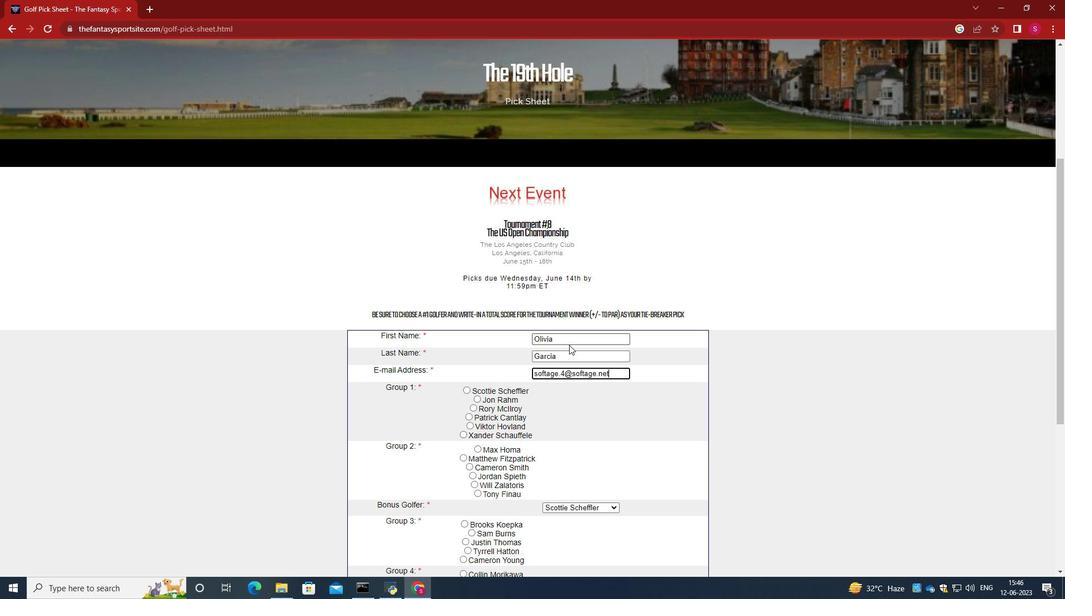 
Action: Mouse scrolled (570, 395) with delta (0, 0)
Screenshot: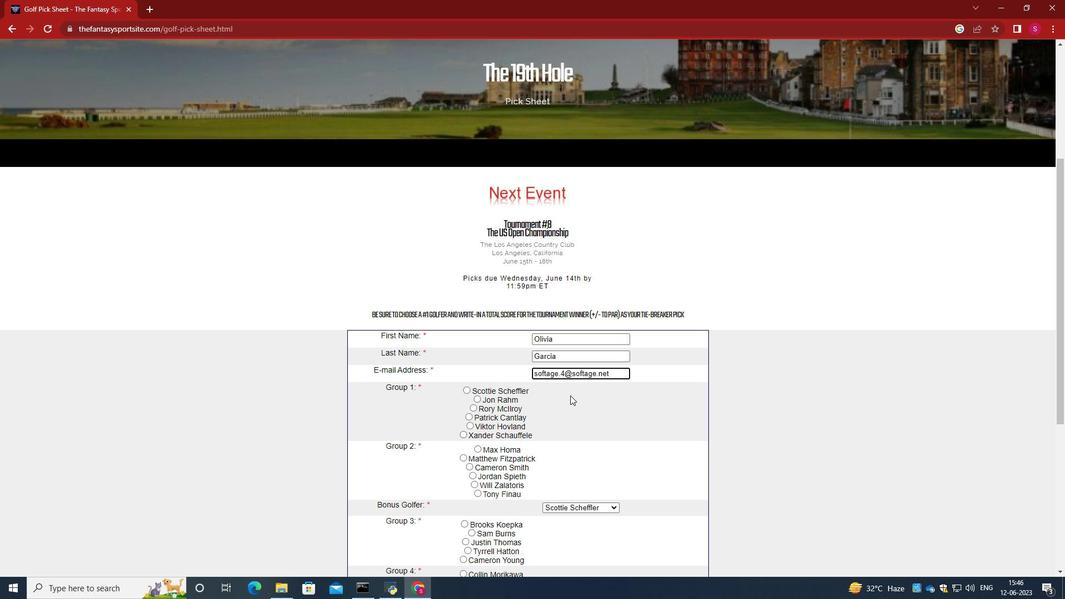 
Action: Mouse scrolled (570, 395) with delta (0, 0)
Screenshot: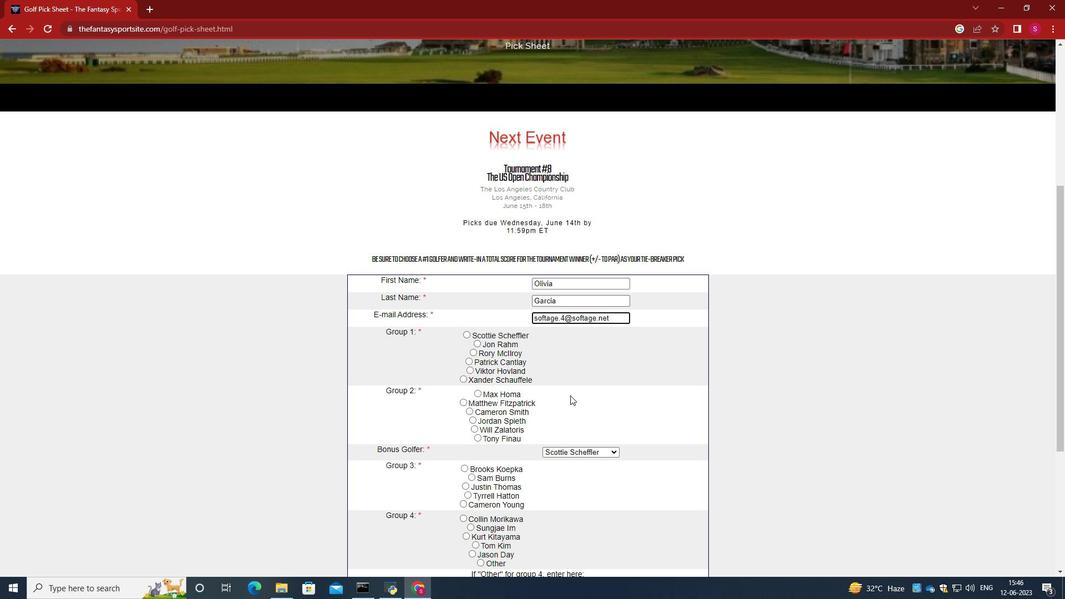 
Action: Mouse moved to (468, 304)
Screenshot: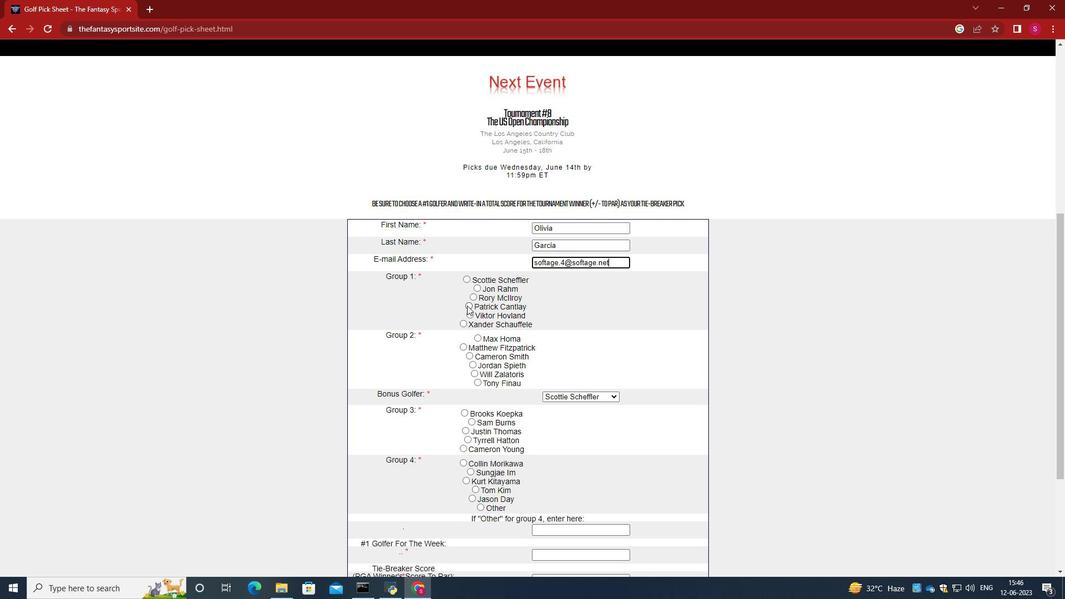 
Action: Mouse pressed left at (468, 304)
Screenshot: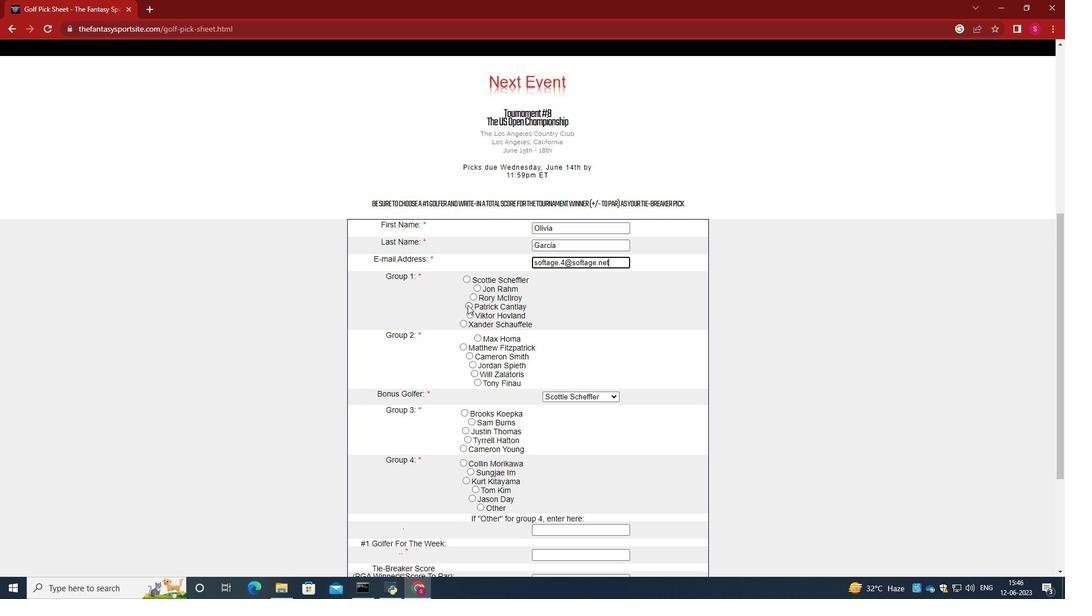 
Action: Mouse moved to (545, 304)
Screenshot: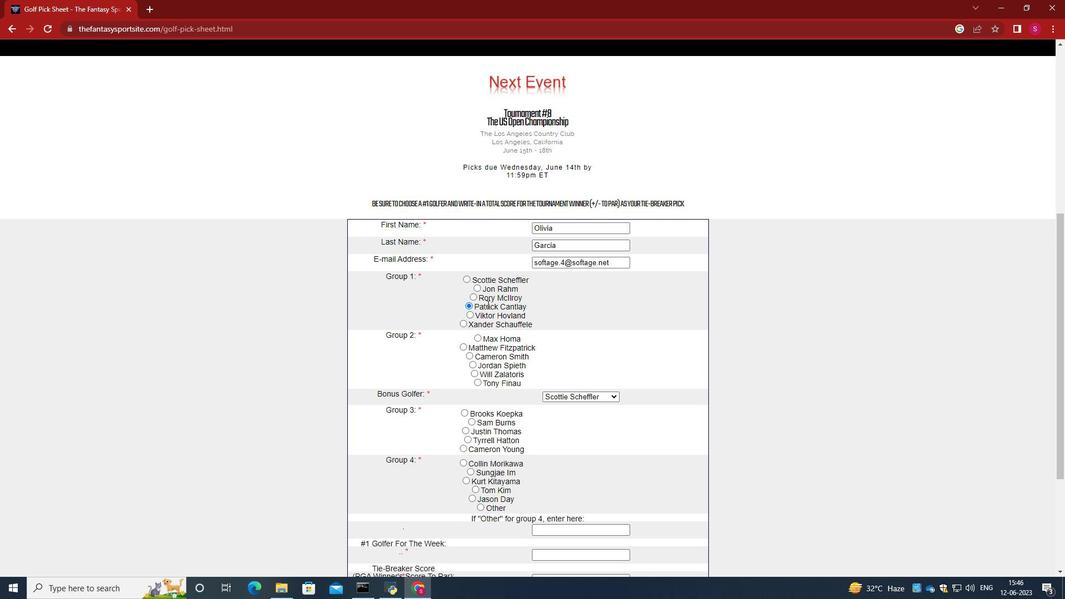 
Action: Mouse scrolled (545, 304) with delta (0, 0)
Screenshot: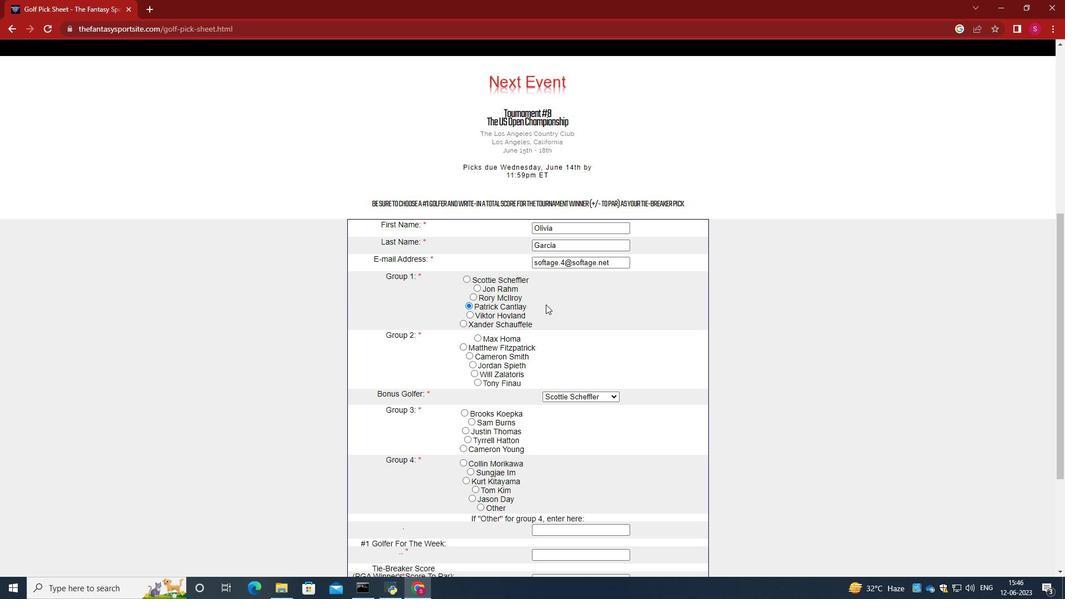 
Action: Mouse moved to (471, 300)
Screenshot: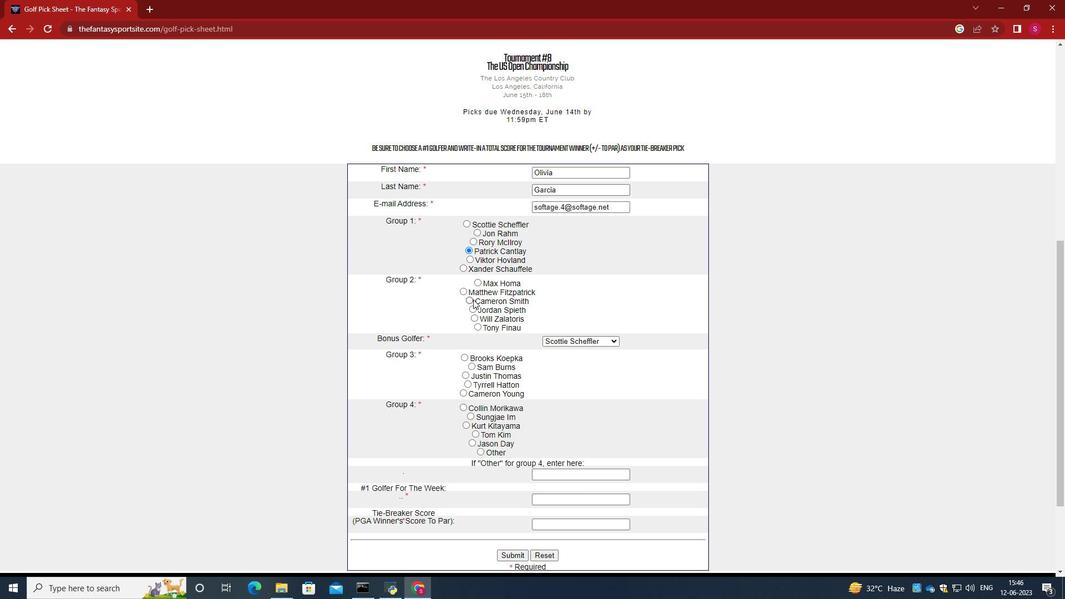 
Action: Mouse pressed left at (471, 300)
Screenshot: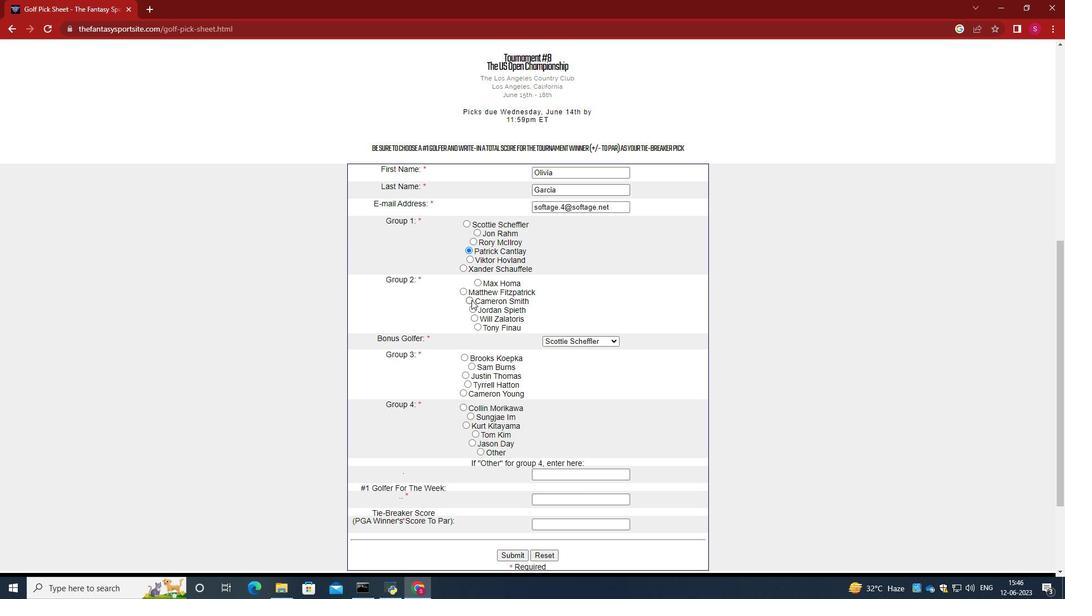 
Action: Mouse moved to (544, 304)
Screenshot: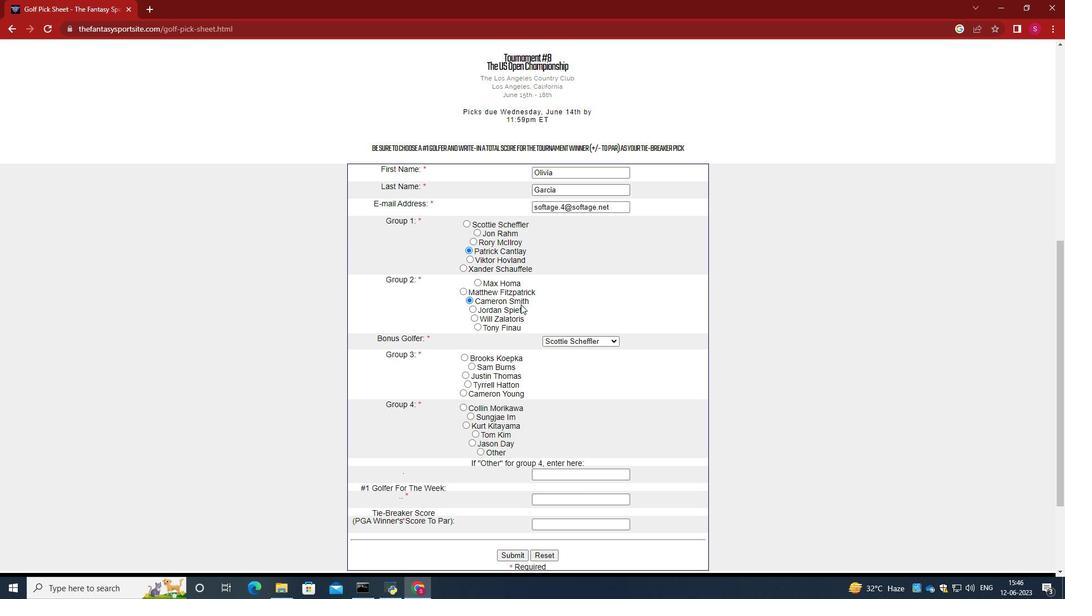 
Action: Mouse scrolled (544, 303) with delta (0, 0)
Screenshot: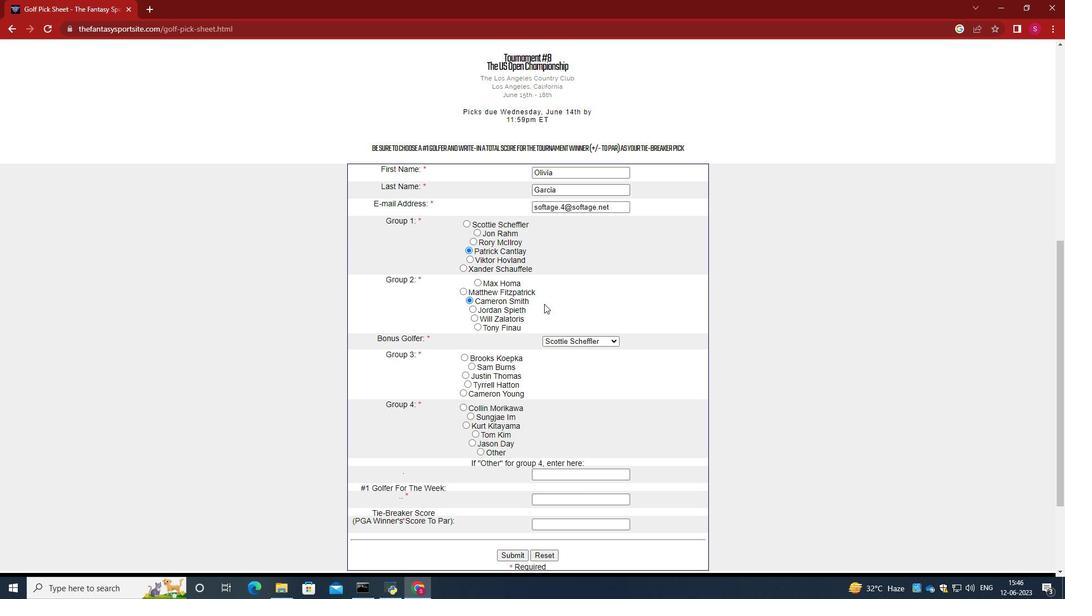 
Action: Mouse moved to (599, 283)
Screenshot: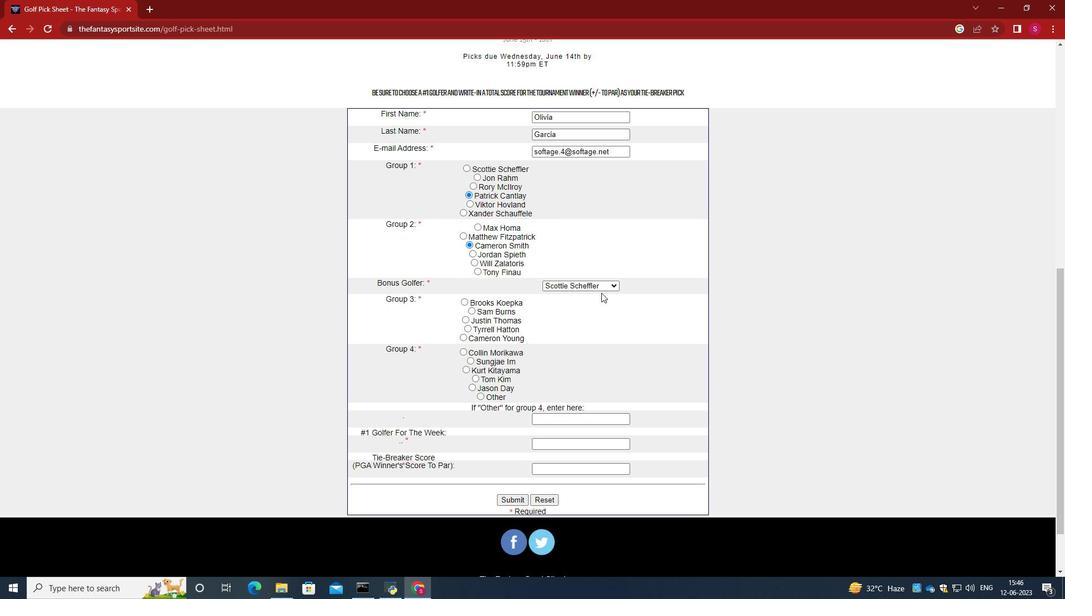 
Action: Mouse pressed left at (599, 283)
Screenshot: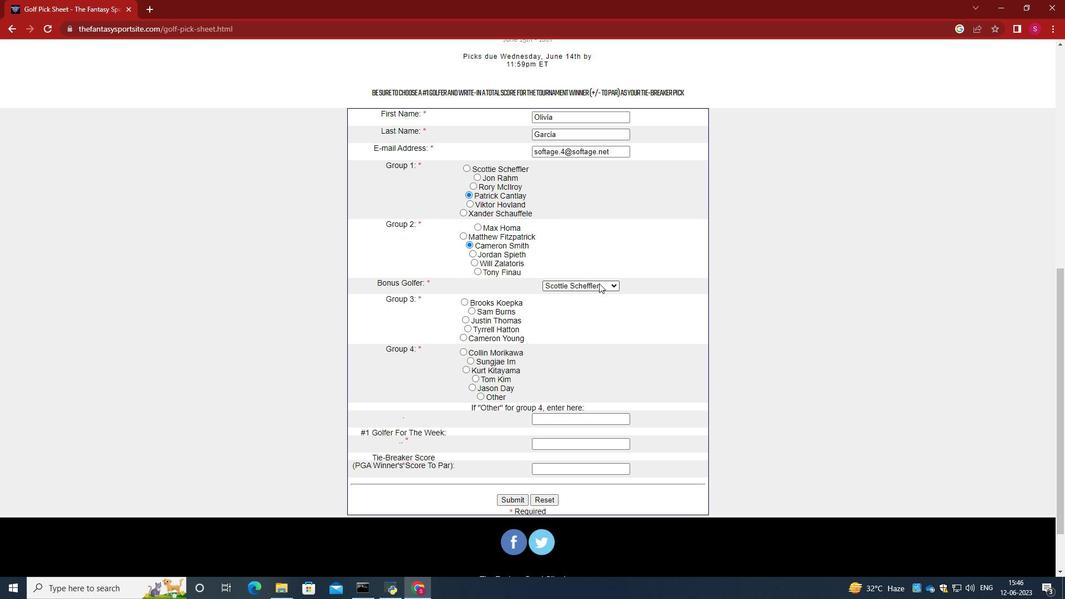 
Action: Mouse moved to (583, 325)
Screenshot: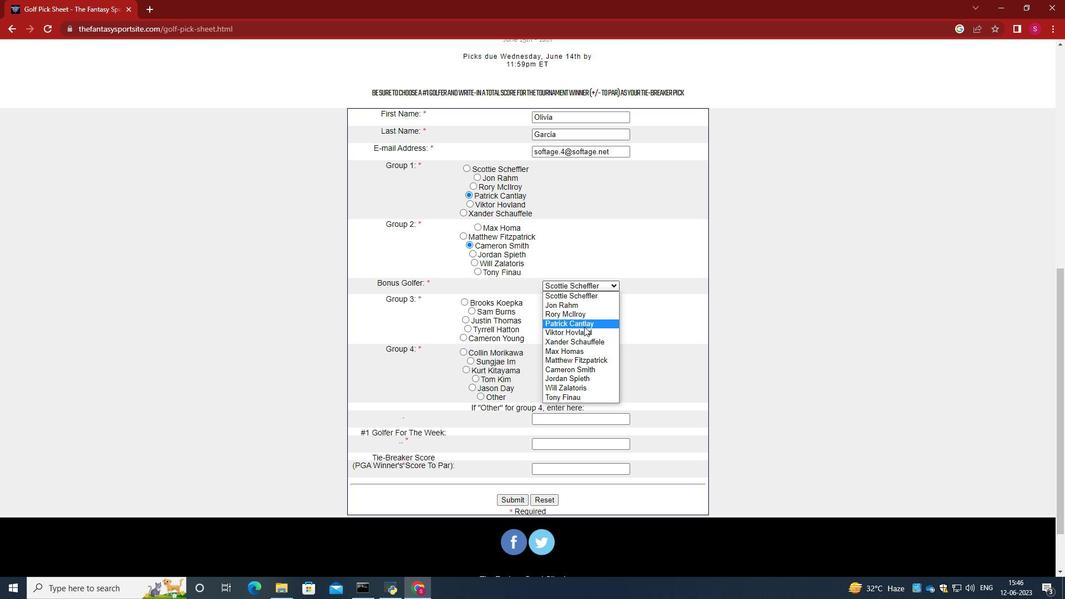 
Action: Mouse pressed left at (583, 325)
Screenshot: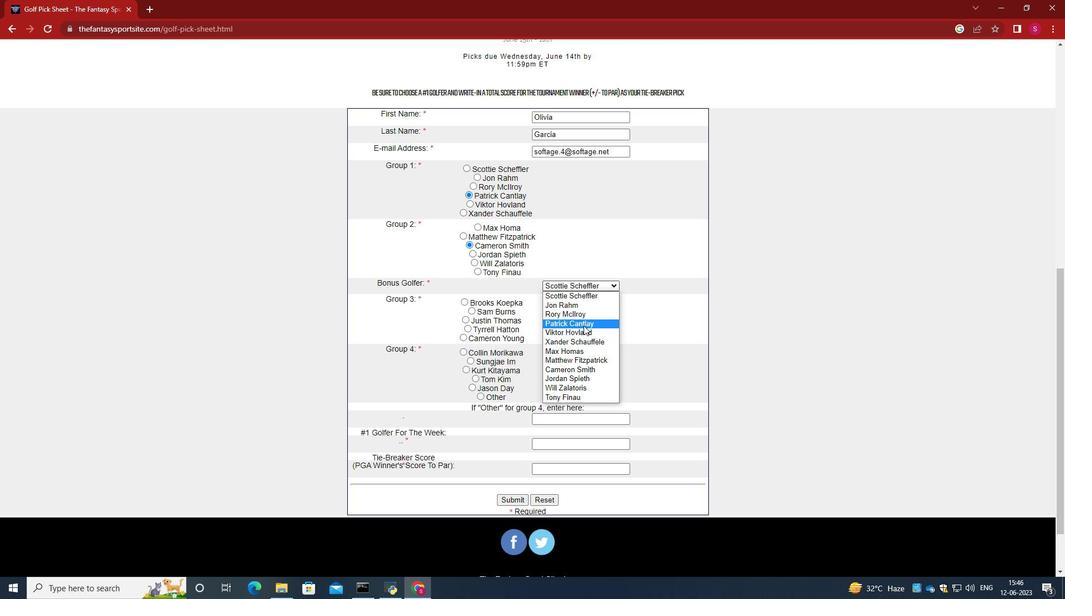 
Action: Mouse moved to (580, 331)
Screenshot: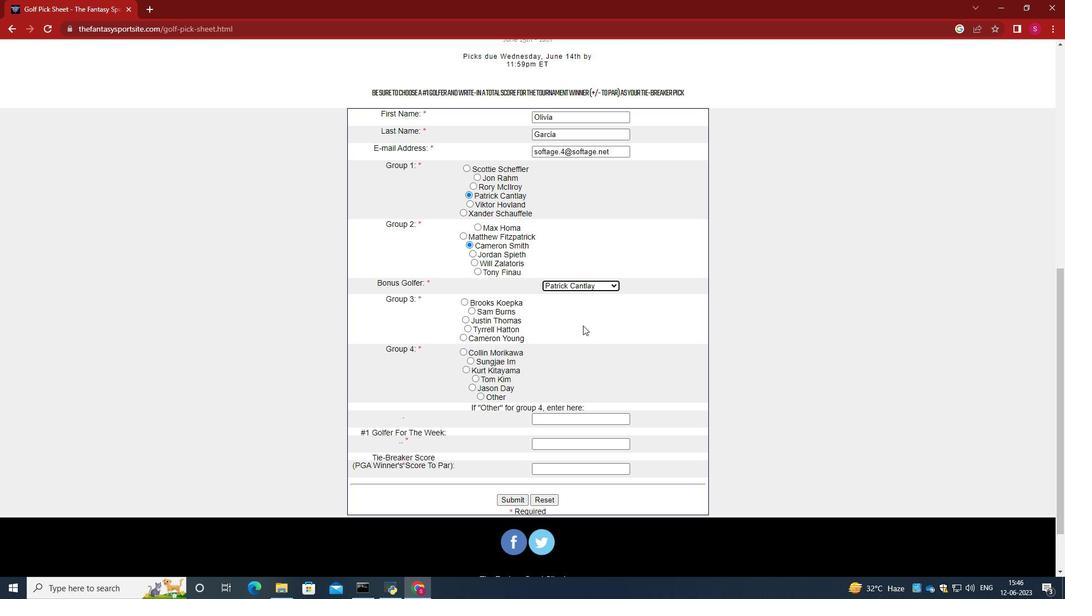 
Action: Mouse scrolled (580, 331) with delta (0, 0)
Screenshot: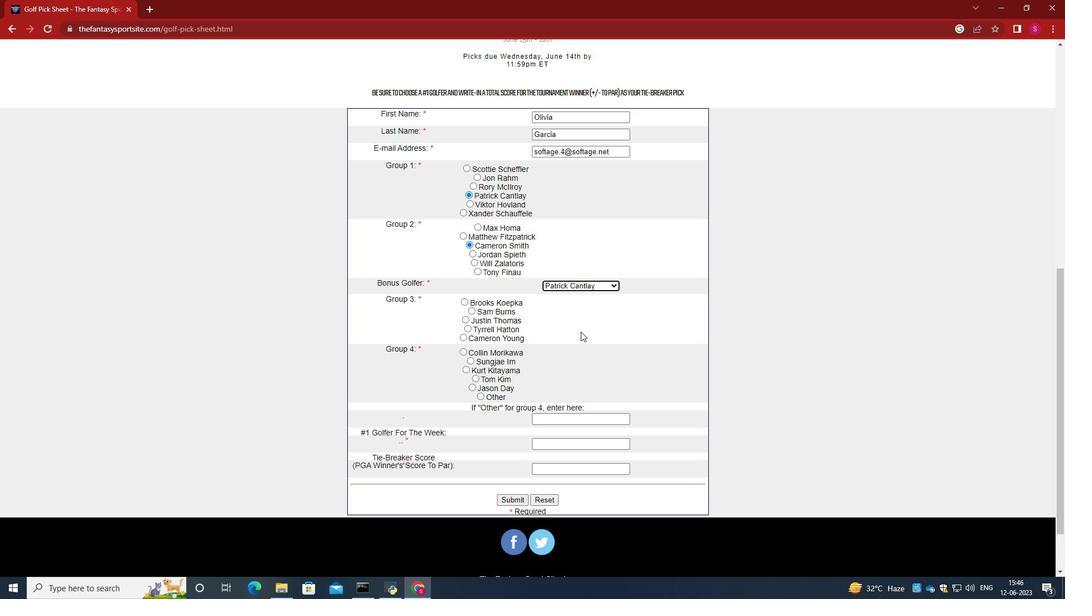 
Action: Mouse moved to (463, 263)
Screenshot: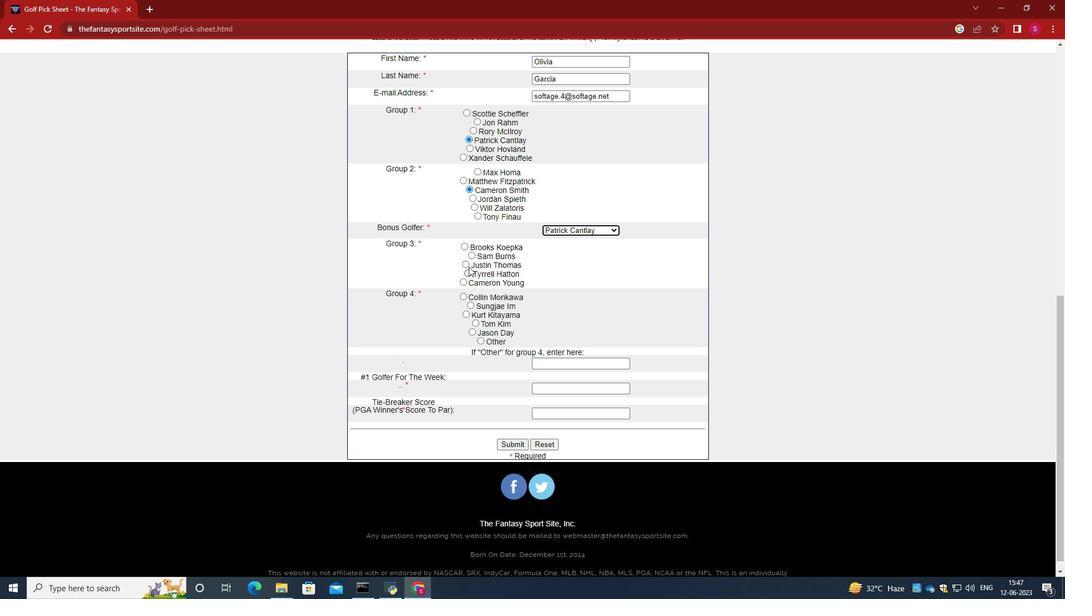 
Action: Mouse pressed left at (463, 263)
Screenshot: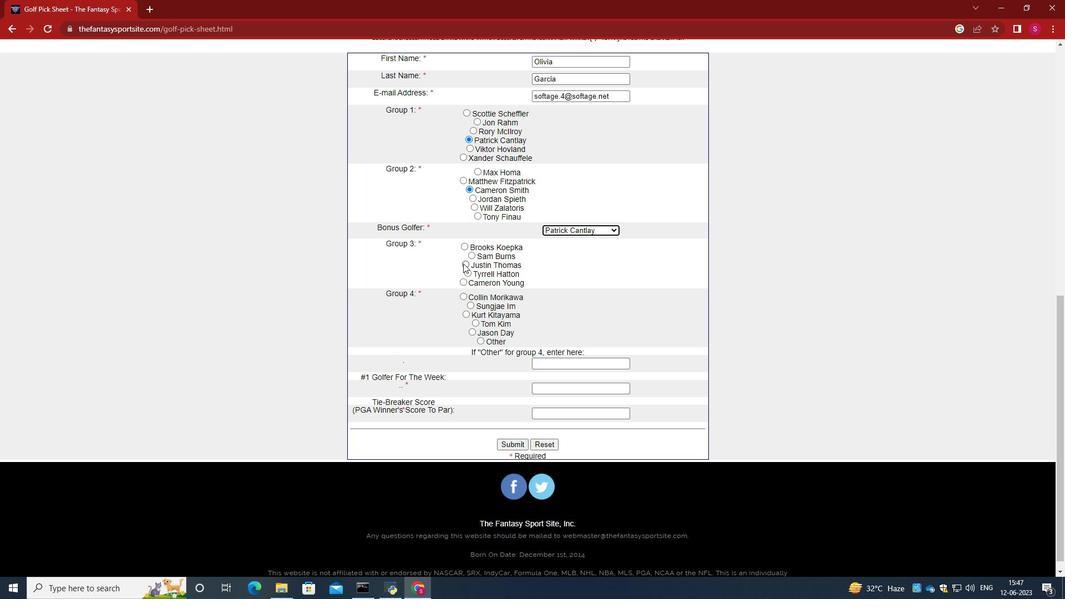 
Action: Mouse moved to (537, 265)
Screenshot: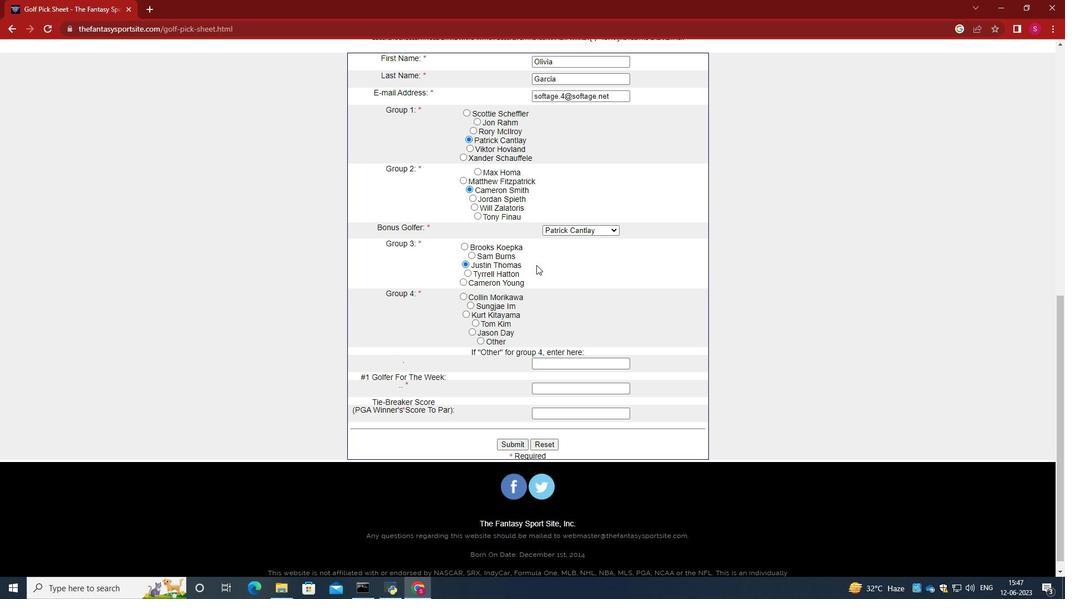 
Action: Mouse scrolled (537, 264) with delta (0, 0)
Screenshot: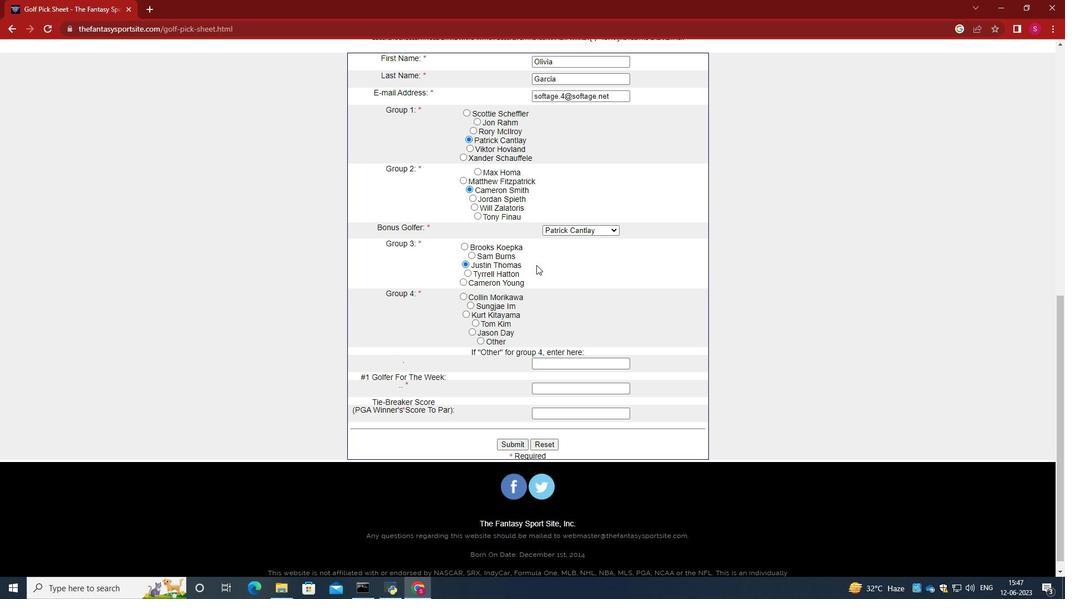 
Action: Mouse moved to (480, 325)
Screenshot: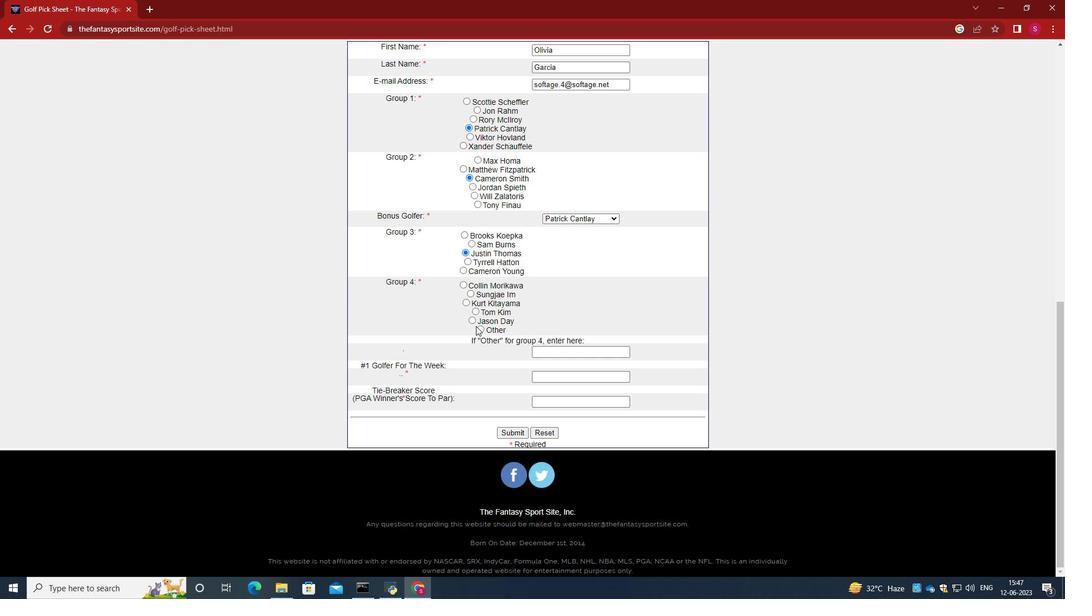 
Action: Mouse pressed left at (480, 325)
Screenshot: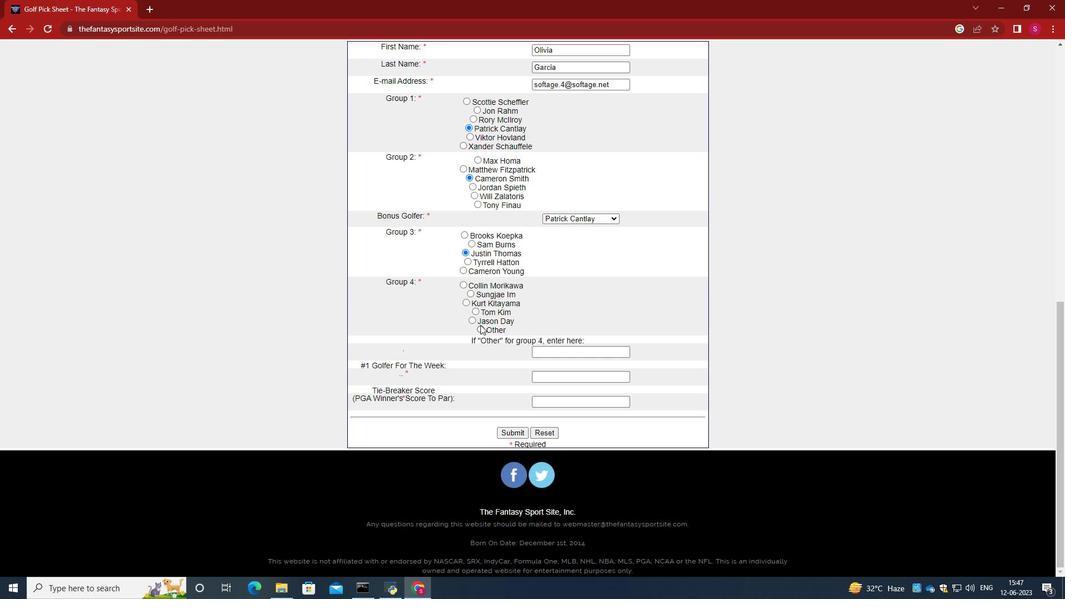 
Action: Mouse moved to (554, 351)
Screenshot: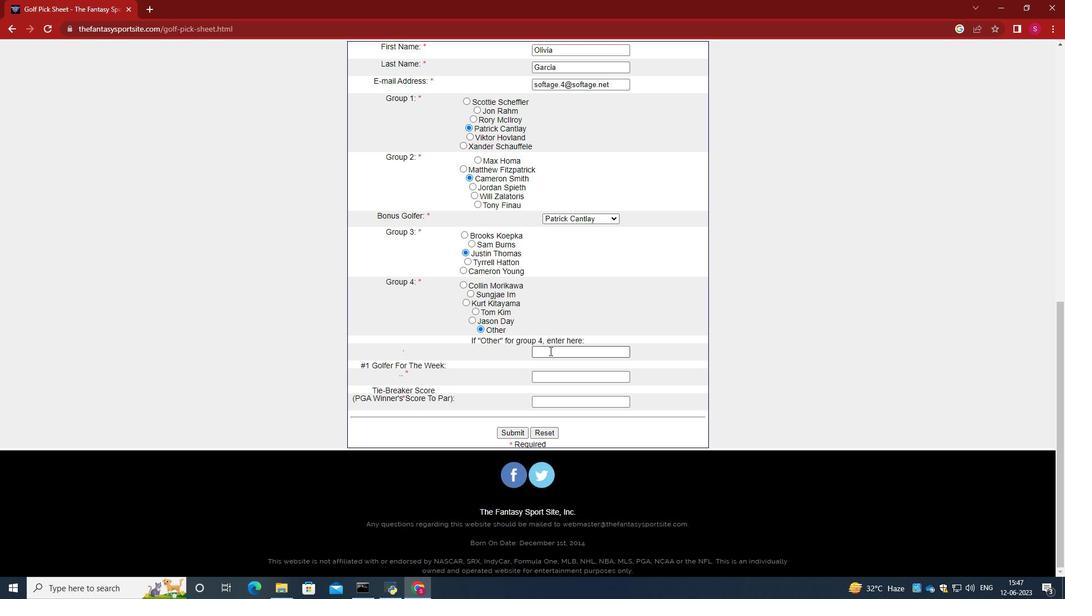 
Action: Mouse pressed left at (554, 351)
Screenshot: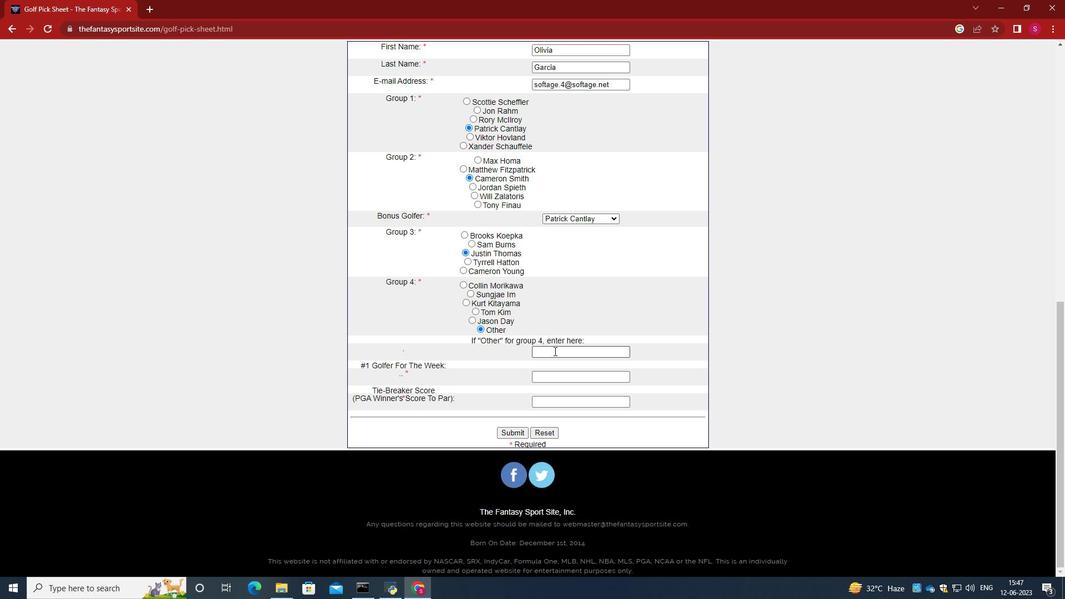 
Action: Key pressed <Key.caps_lock><Key.caps_lock><Key.caps_lock>T<Key.caps_lock><Key.backspace>s<Key.backspace><Key.caps_lock>S<Key.caps_lock>ahith<Key.space><Key.caps_lock>T<Key.caps_lock>heegala
Screenshot: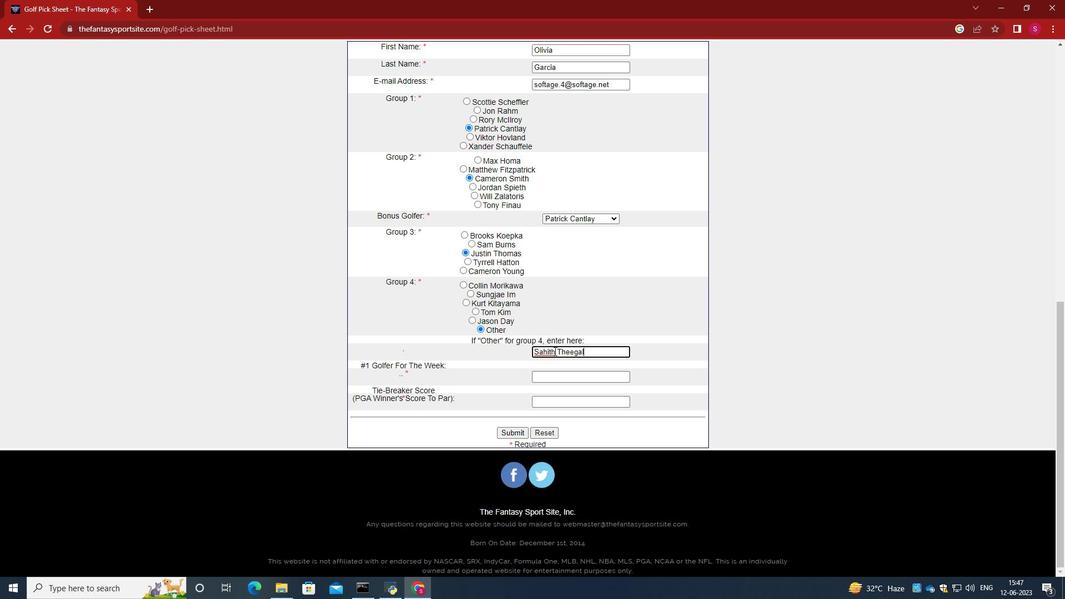 
Action: Mouse moved to (573, 376)
Screenshot: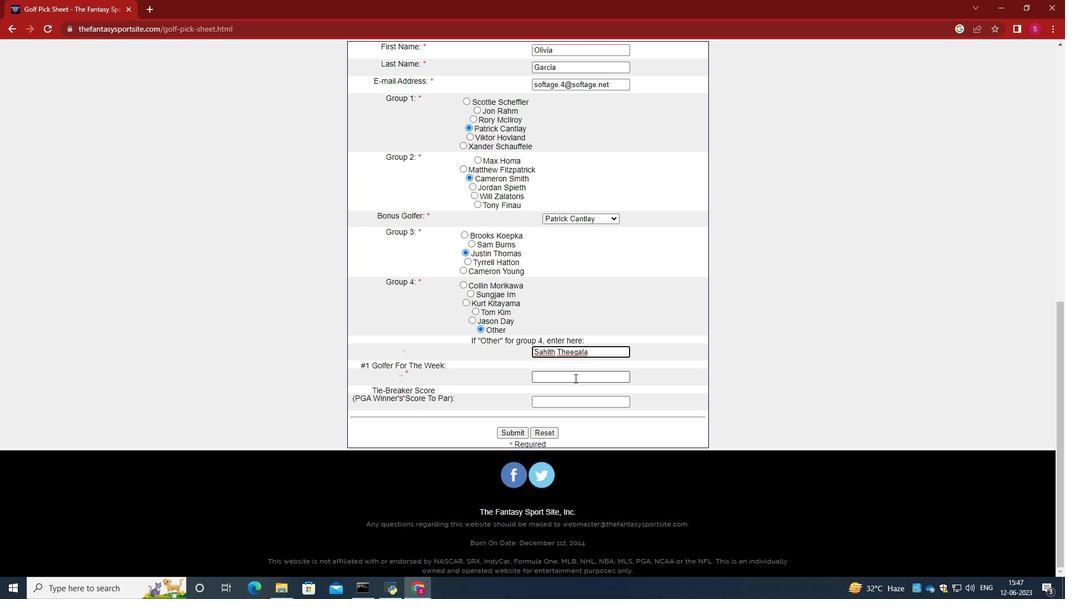 
Action: Mouse pressed left at (573, 376)
Screenshot: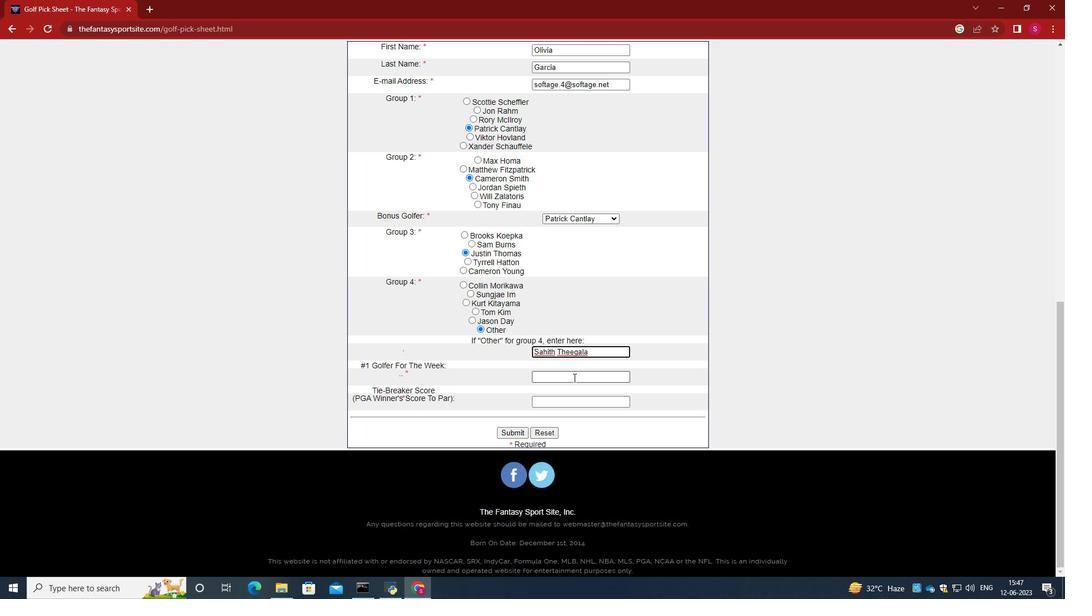 
Action: Mouse moved to (573, 376)
Screenshot: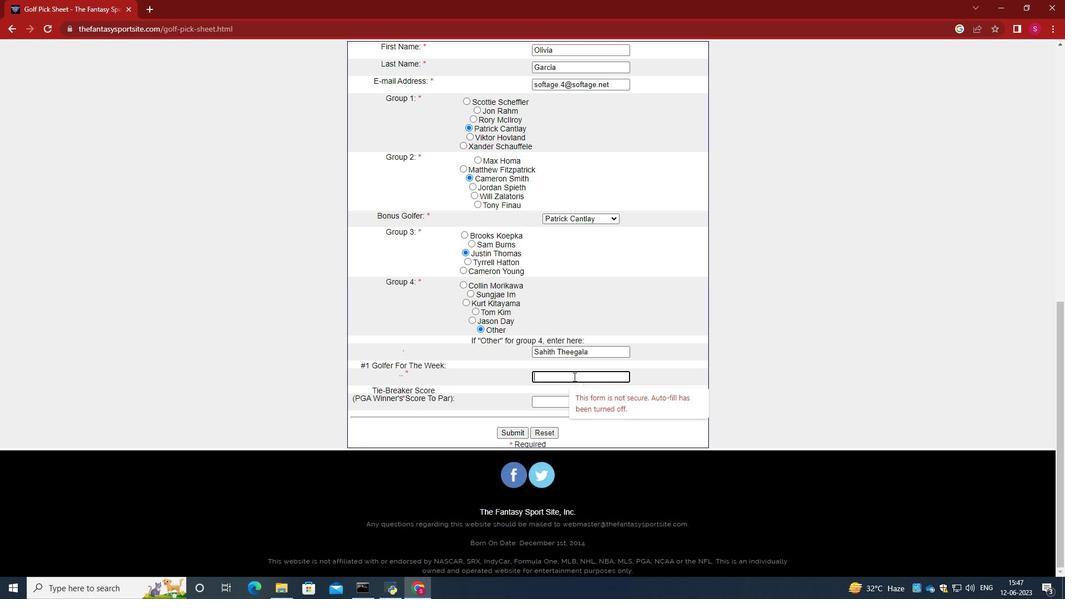 
Action: Key pressed <Key.caps_lock>K<Key.caps_lock>im<Key.space><Key.caps_lock>T<Key.caps_lock>ie<Key.space><Key.backspace>-<Key.caps_lock>B<Key.caps_lock>reaker
Screenshot: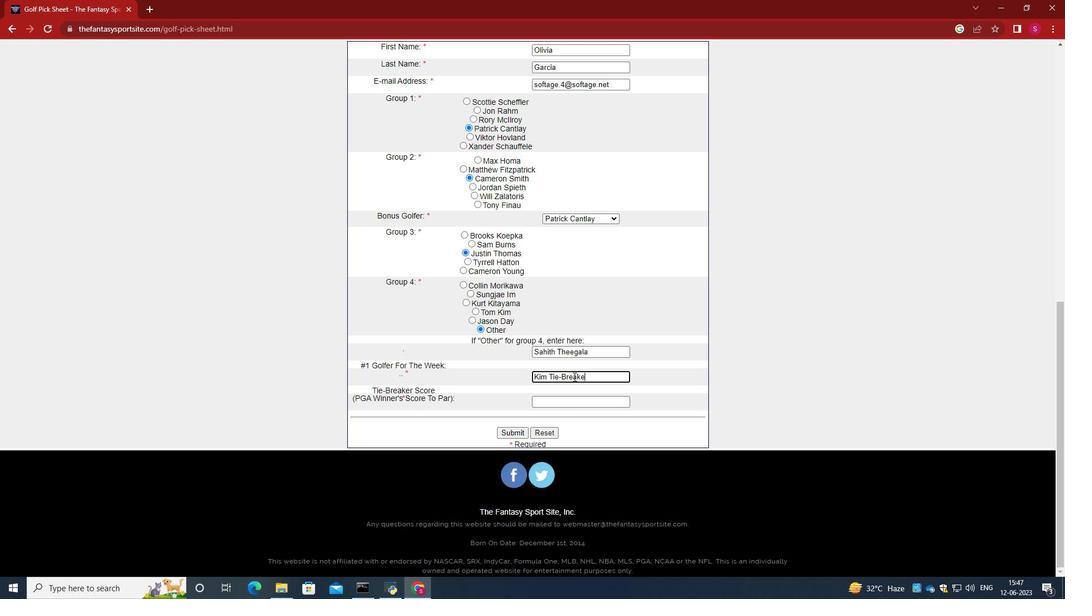 
Action: Mouse moved to (579, 402)
Screenshot: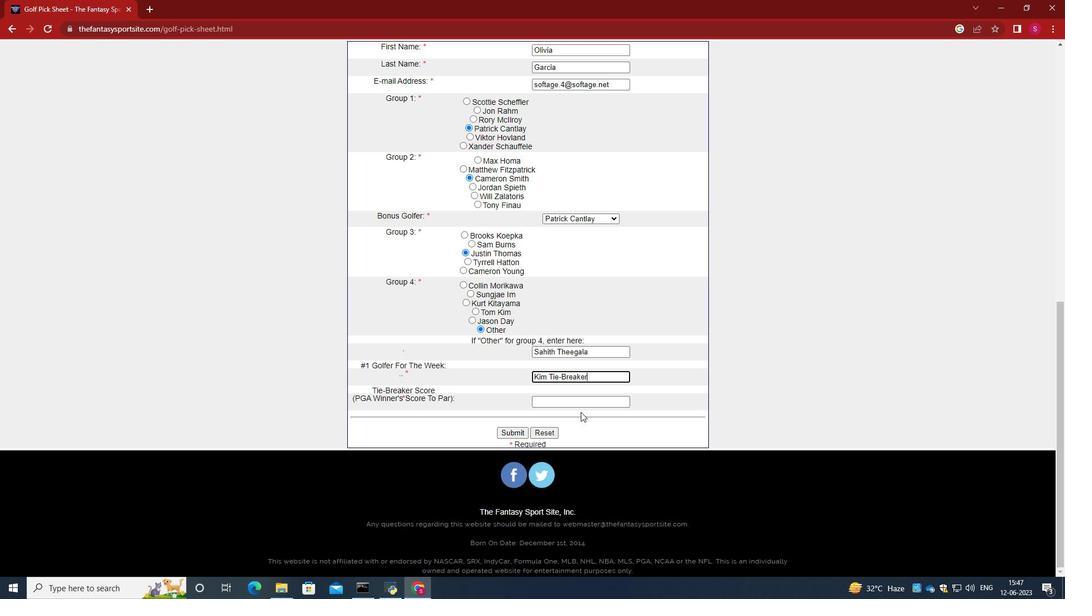 
Action: Mouse pressed left at (579, 402)
Screenshot: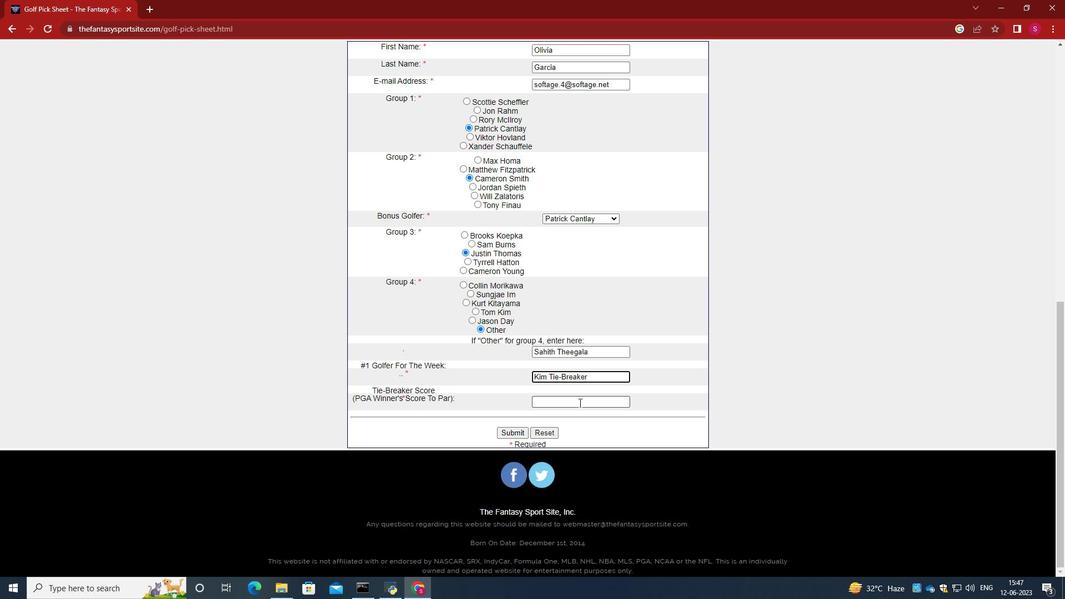 
Action: Key pressed 1
Screenshot: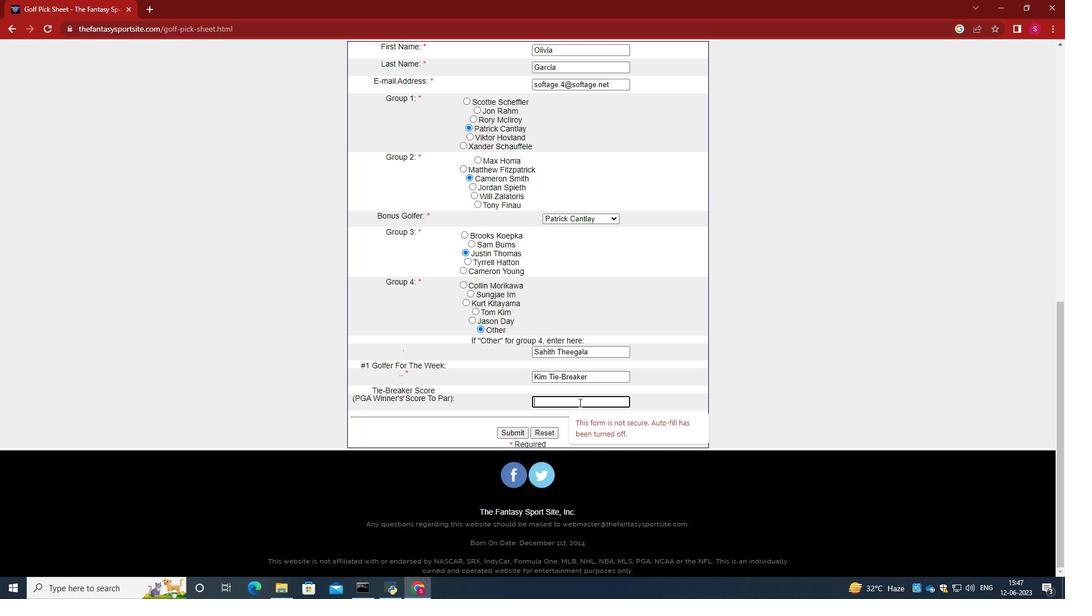 
Action: Mouse moved to (496, 435)
Screenshot: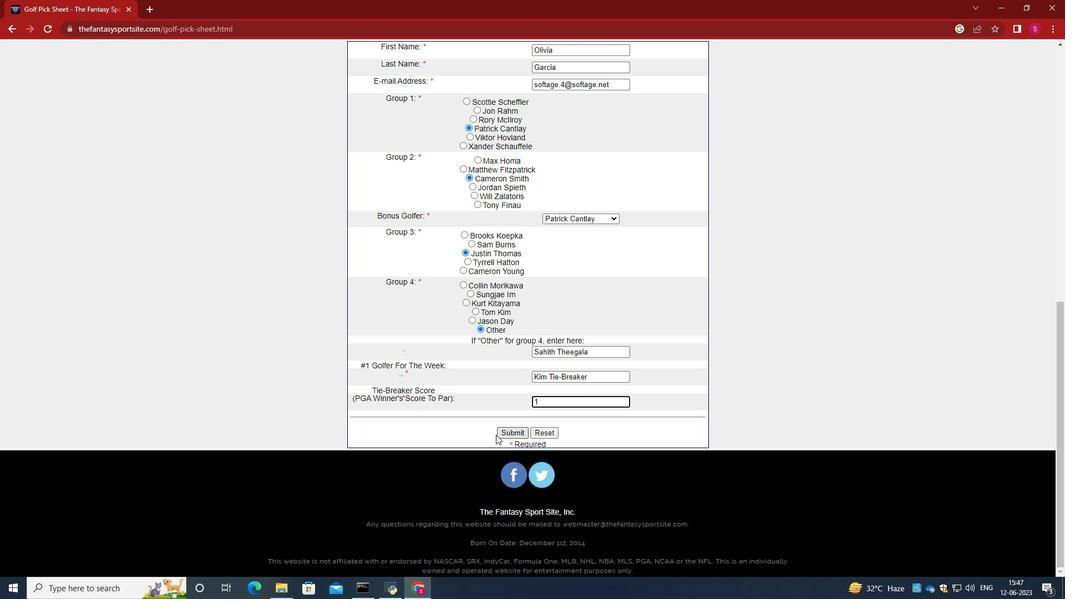 
Action: Mouse pressed left at (496, 435)
Screenshot: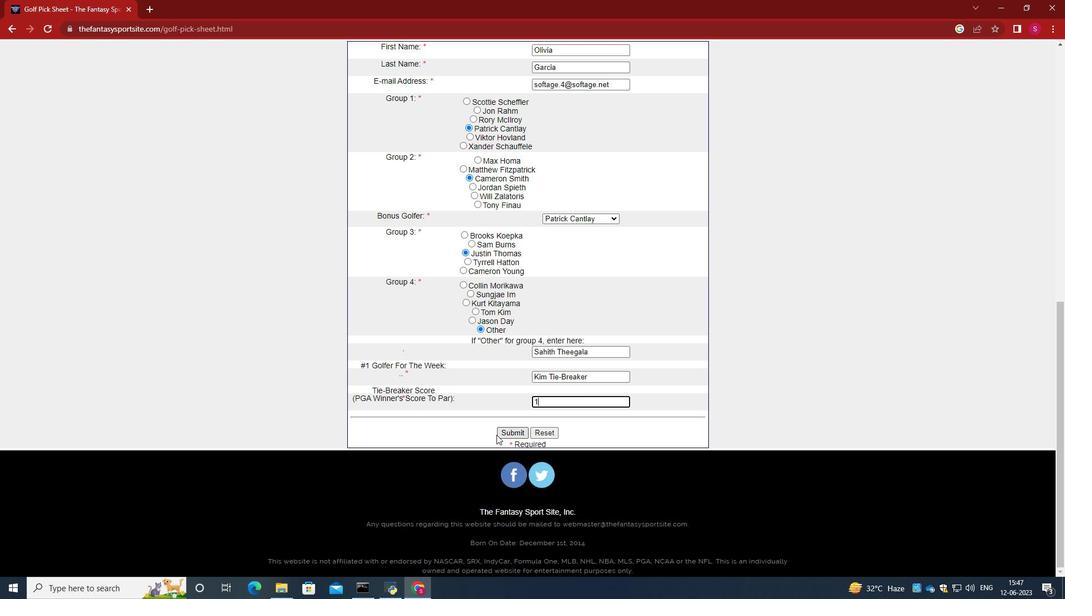 
Action: Mouse moved to (507, 375)
Screenshot: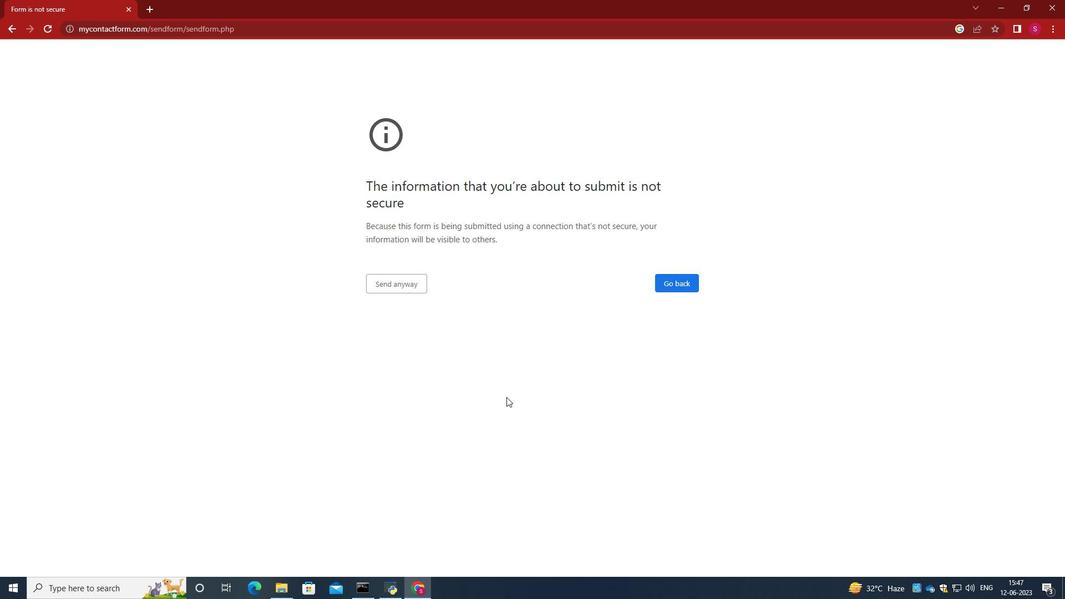 
